 Task: Send the message to the host of Treehouse in Port Angeles, Washington, United States- Hello! I'm interested in your listing for 01/Dec/2023. Is it still available during that time?.
Action: Mouse moved to (237, 129)
Screenshot: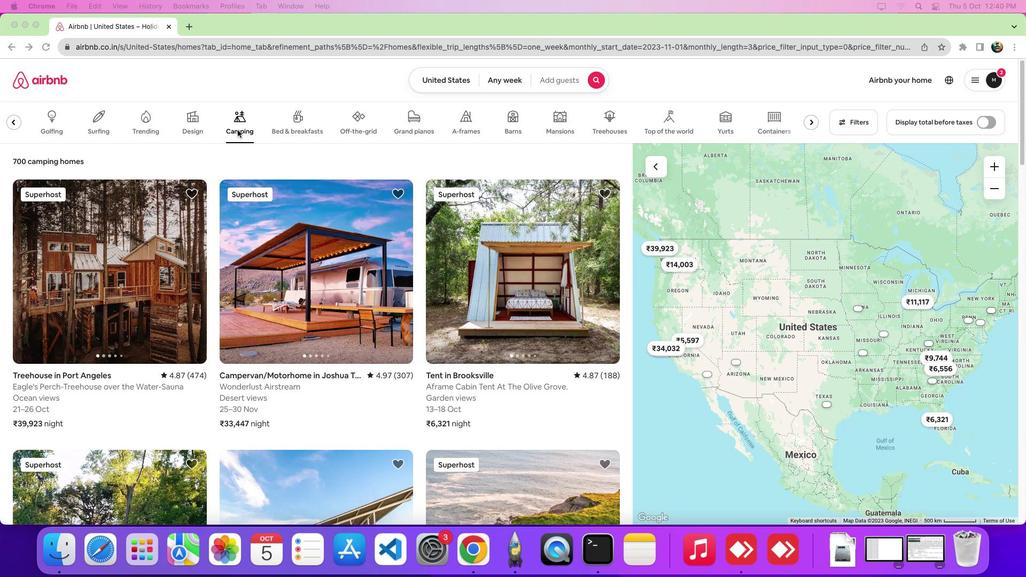 
Action: Mouse pressed left at (237, 129)
Screenshot: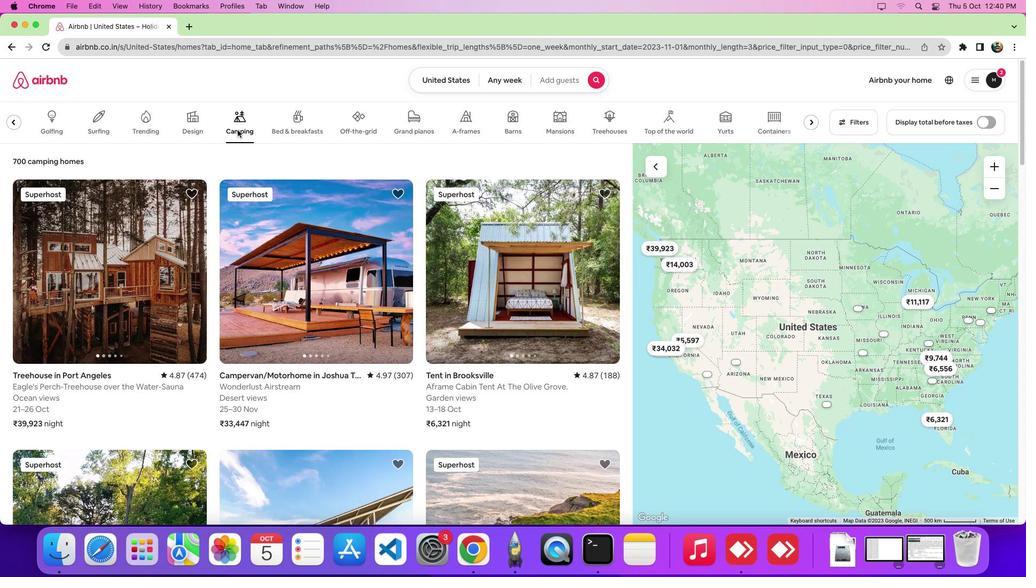 
Action: Mouse moved to (145, 244)
Screenshot: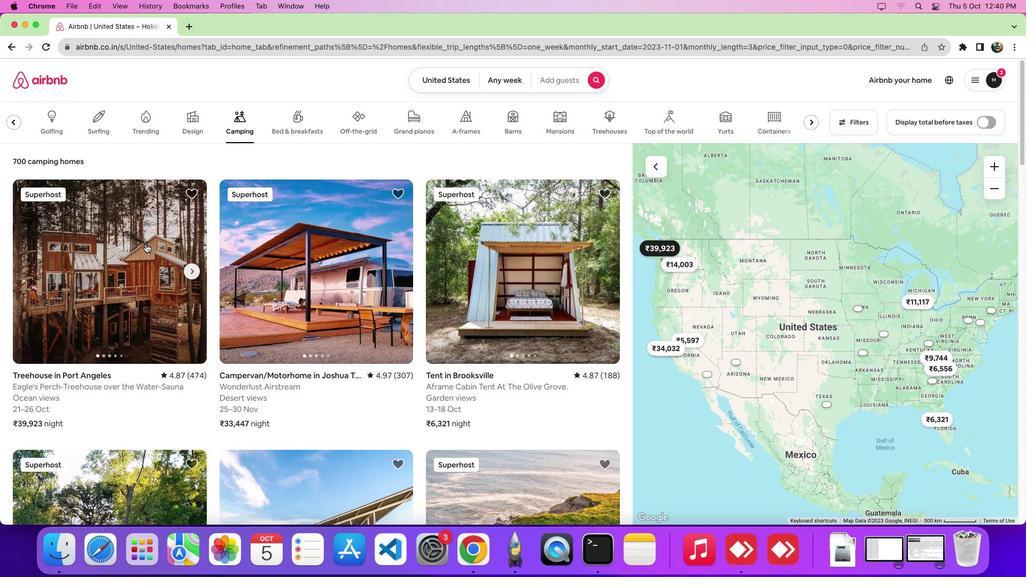 
Action: Mouse pressed left at (145, 244)
Screenshot: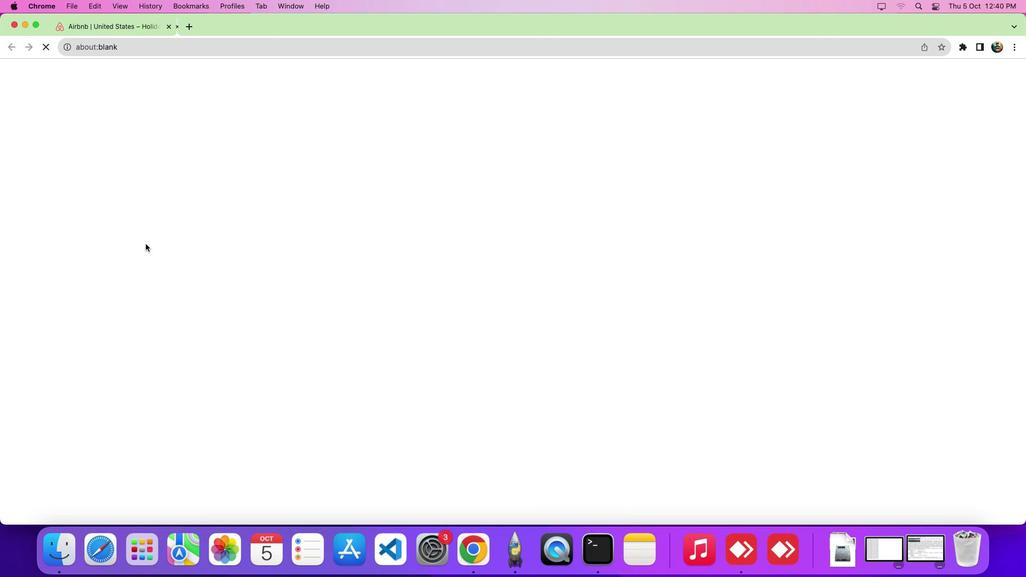 
Action: Mouse moved to (414, 329)
Screenshot: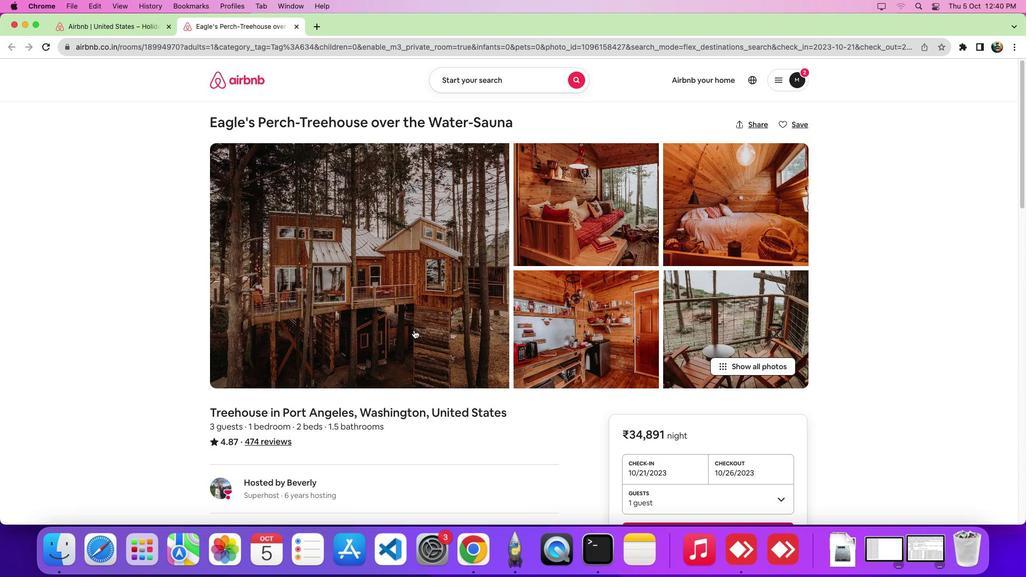 
Action: Mouse scrolled (414, 329) with delta (0, 0)
Screenshot: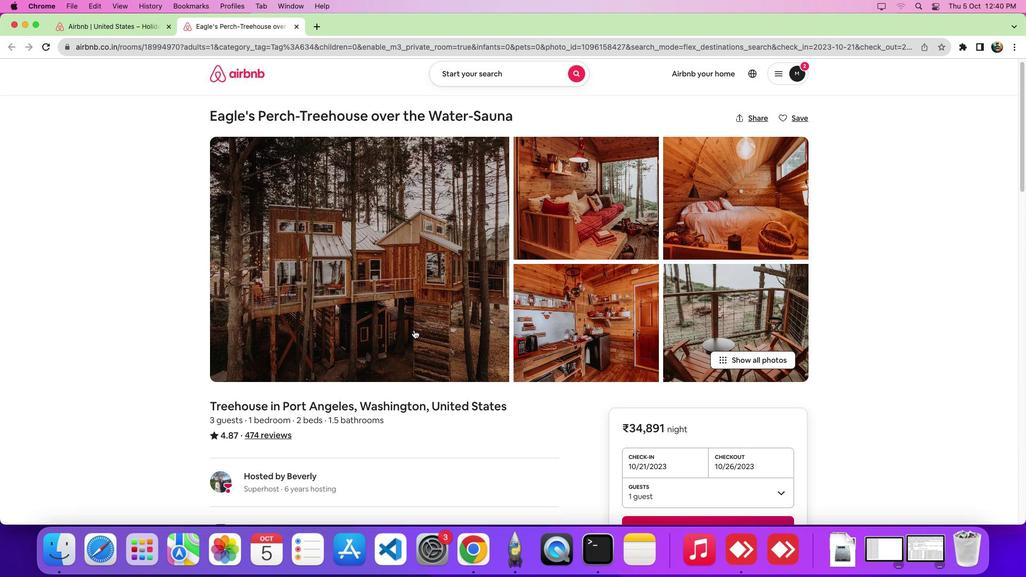 
Action: Mouse scrolled (414, 329) with delta (0, 0)
Screenshot: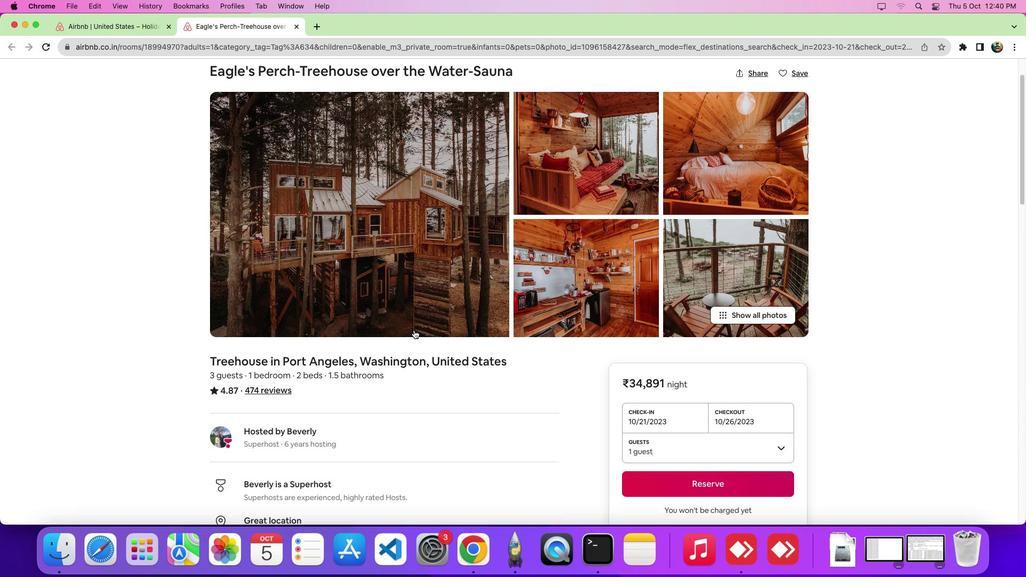 
Action: Mouse scrolled (414, 329) with delta (0, -3)
Screenshot: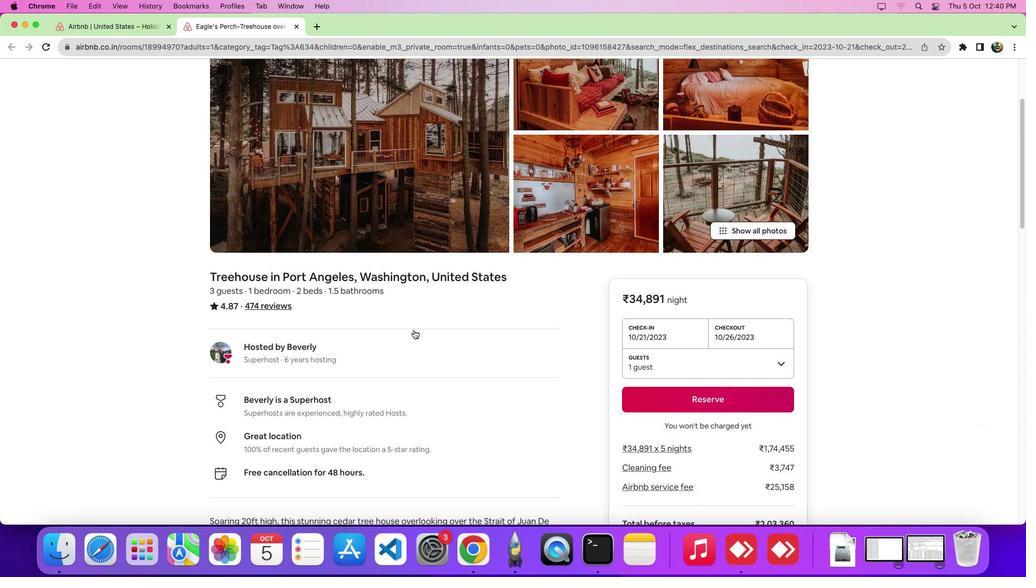 
Action: Mouse scrolled (414, 329) with delta (0, 0)
Screenshot: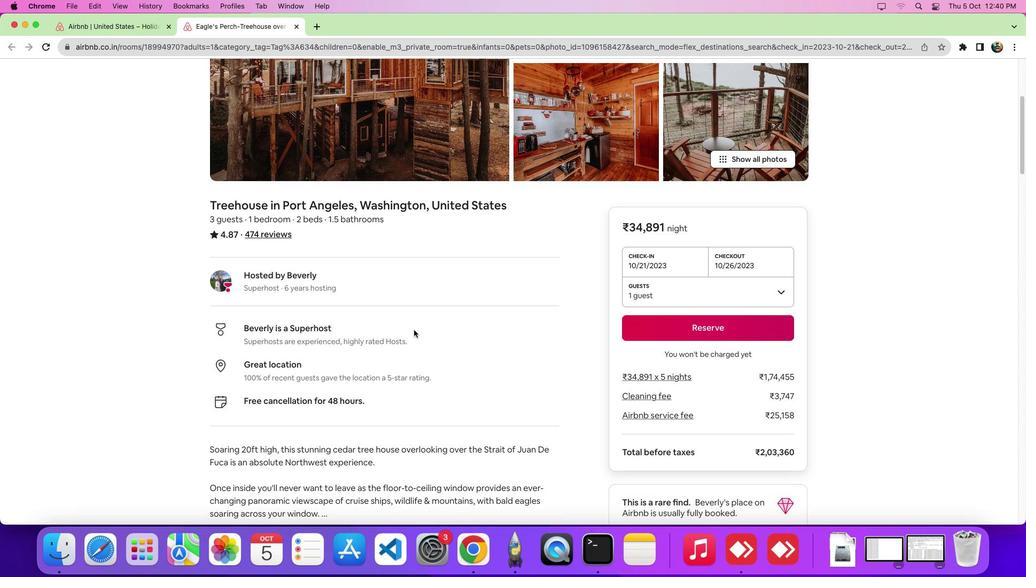 
Action: Mouse scrolled (414, 329) with delta (0, 0)
Screenshot: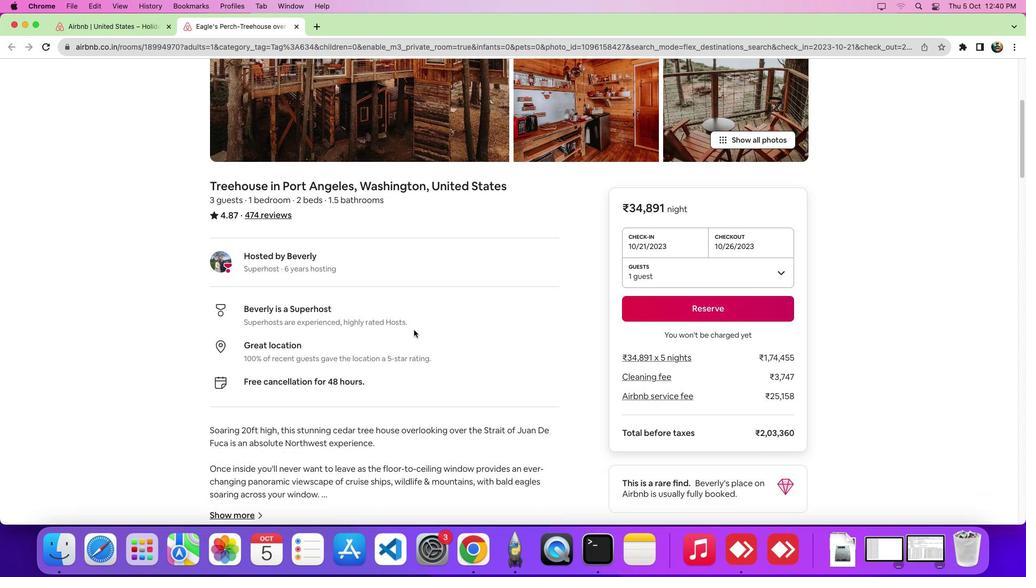 
Action: Mouse scrolled (414, 329) with delta (0, -2)
Screenshot: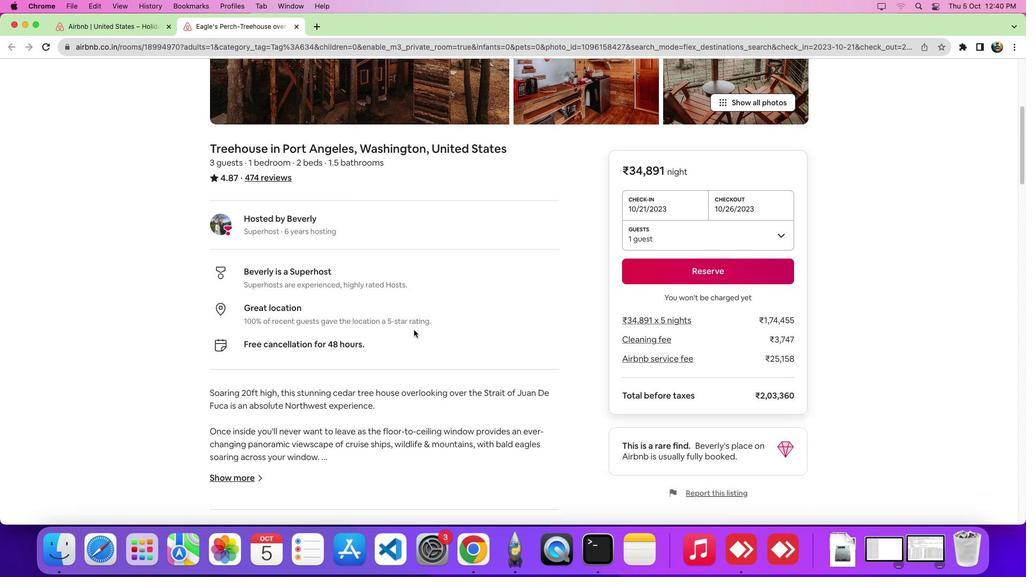 
Action: Mouse scrolled (414, 329) with delta (0, -3)
Screenshot: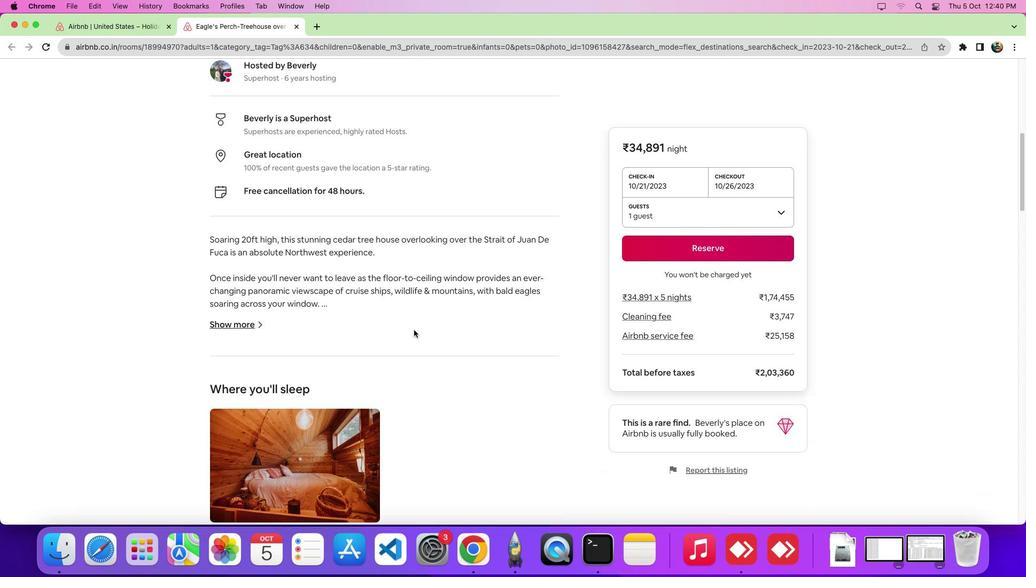 
Action: Mouse scrolled (414, 329) with delta (0, 0)
Screenshot: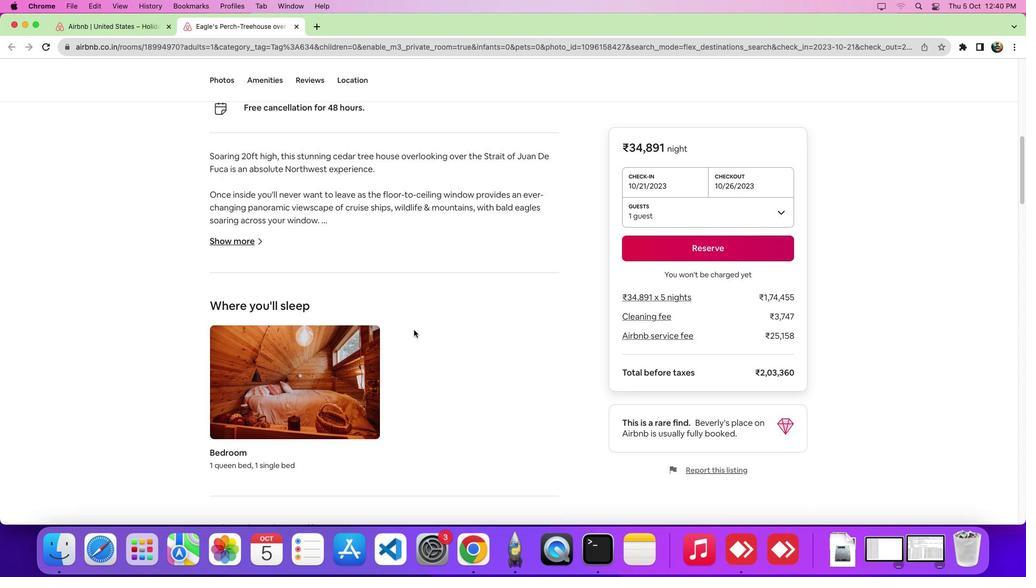 
Action: Mouse scrolled (414, 329) with delta (0, 0)
Screenshot: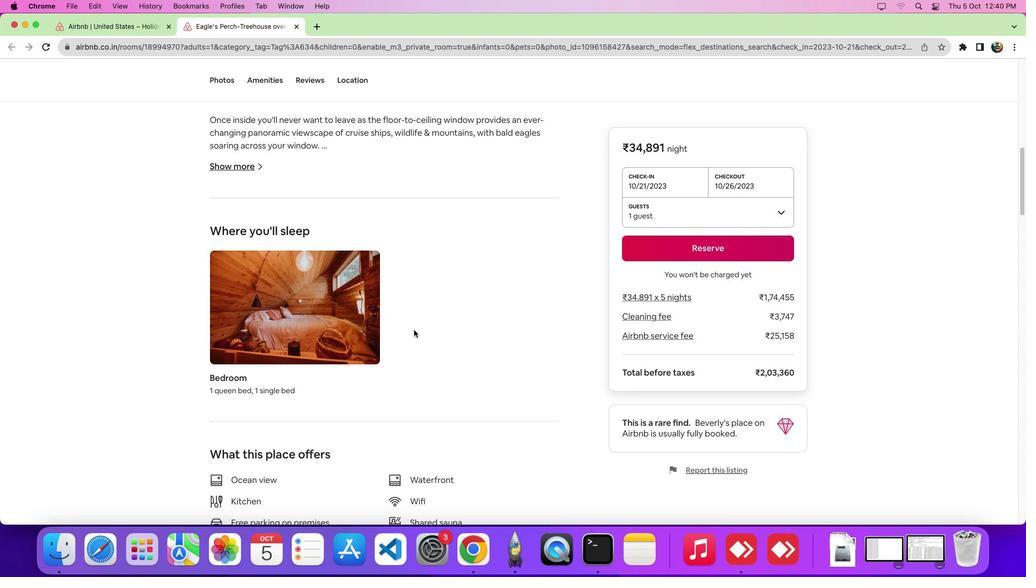 
Action: Mouse scrolled (414, 329) with delta (0, -3)
Screenshot: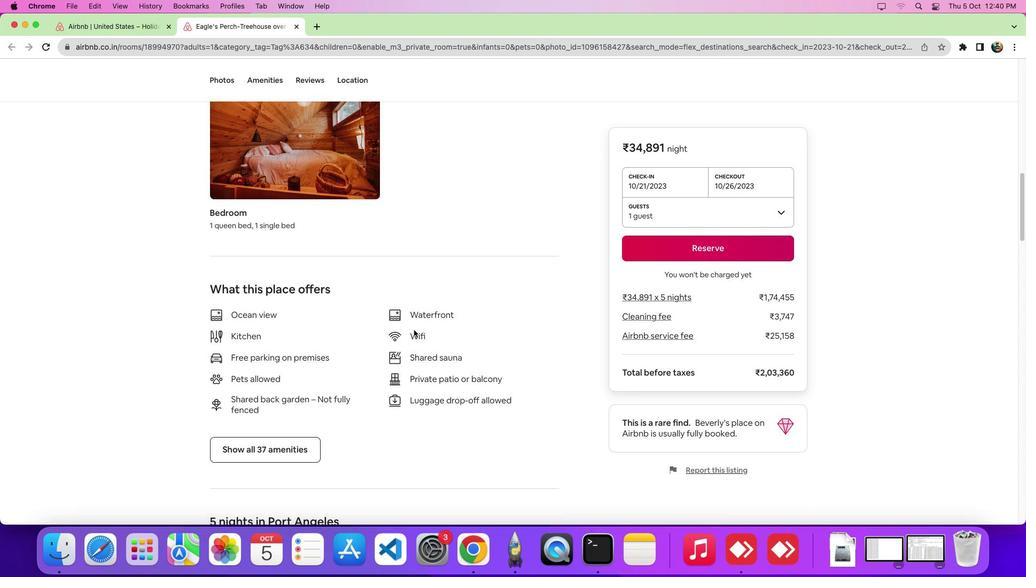 
Action: Mouse scrolled (414, 329) with delta (0, -5)
Screenshot: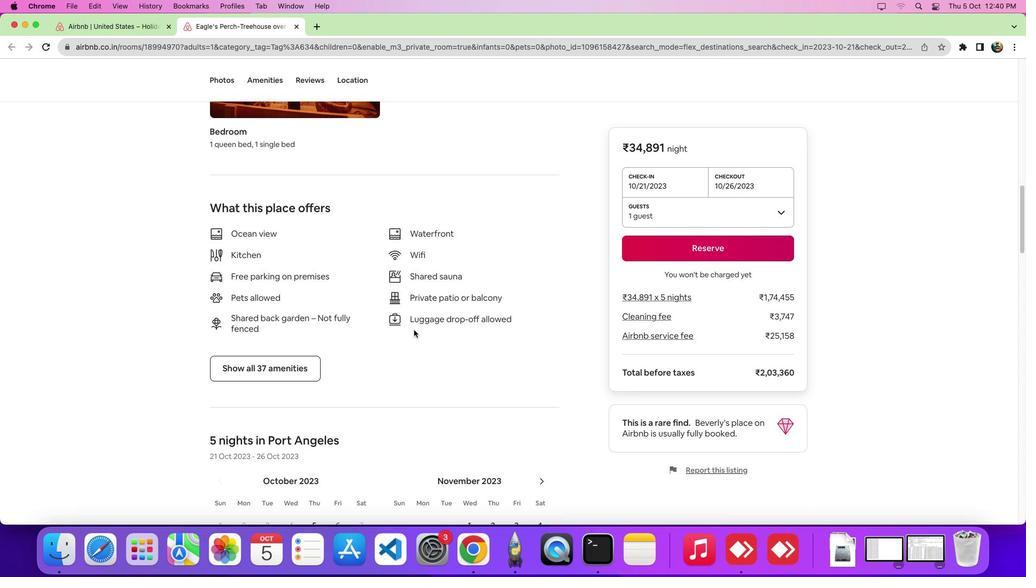 
Action: Mouse scrolled (414, 329) with delta (0, 0)
Screenshot: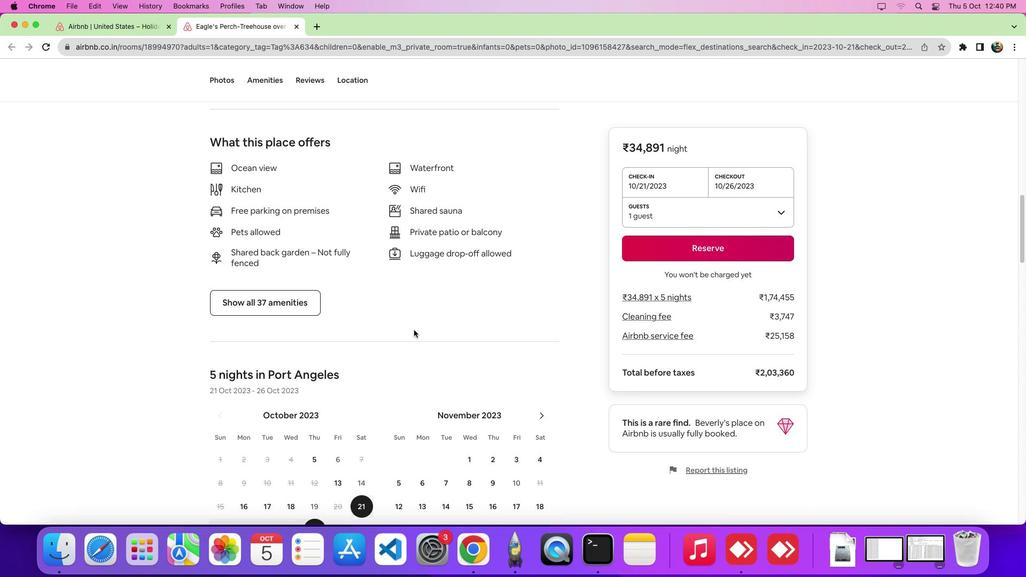 
Action: Mouse scrolled (414, 329) with delta (0, 0)
Screenshot: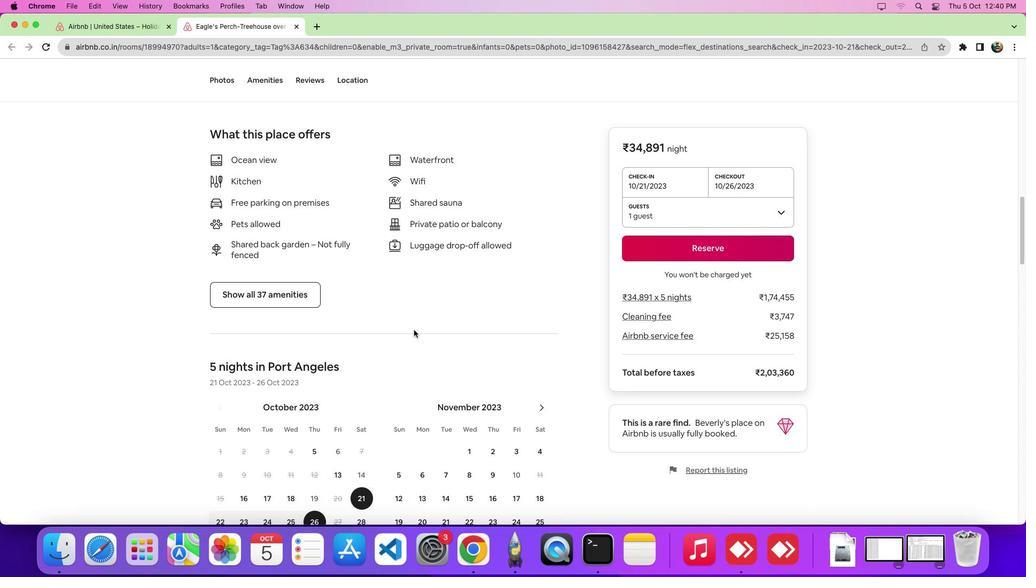 
Action: Mouse scrolled (414, 329) with delta (0, 0)
Screenshot: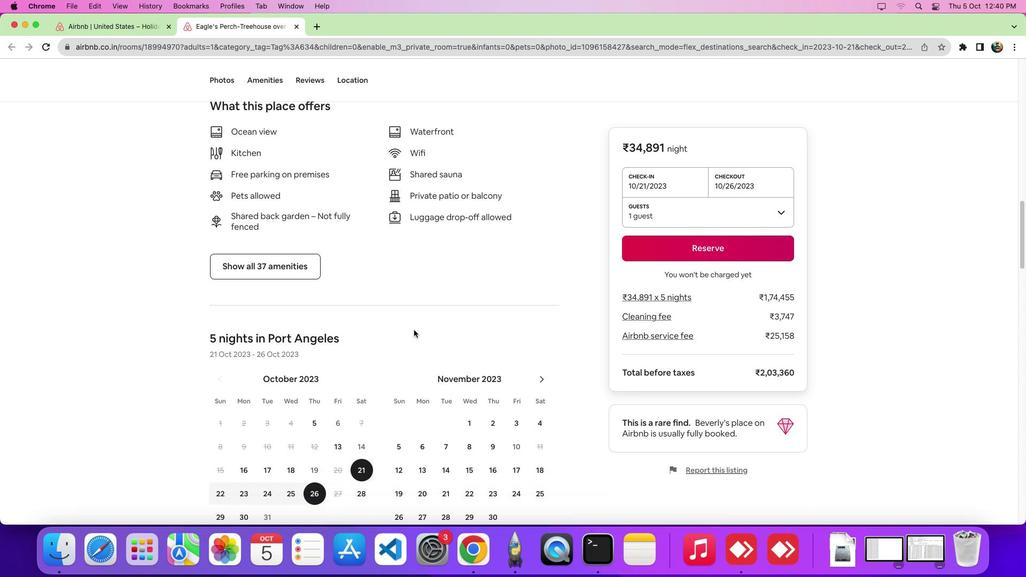 
Action: Mouse scrolled (414, 329) with delta (0, -1)
Screenshot: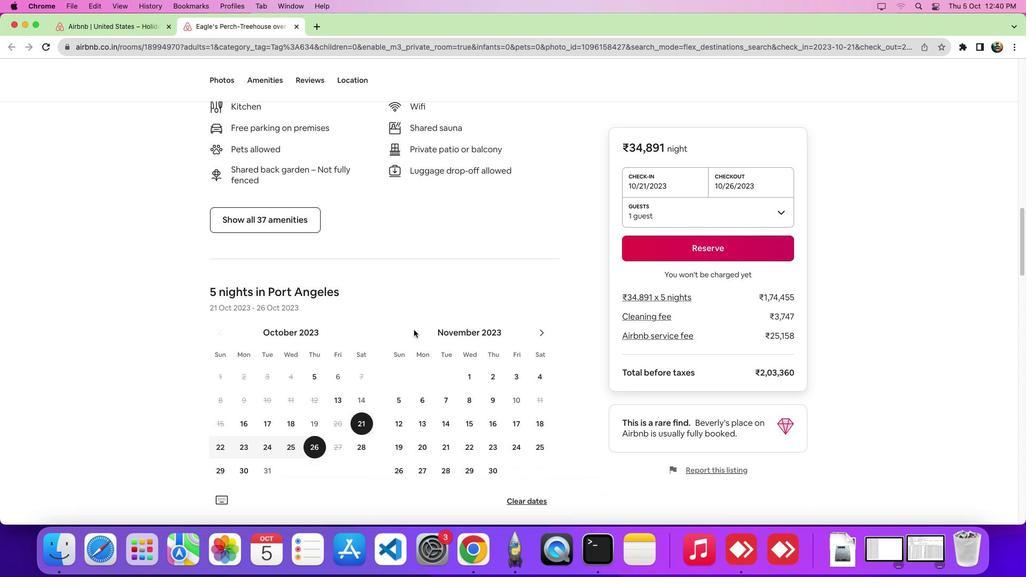 
Action: Mouse moved to (399, 313)
Screenshot: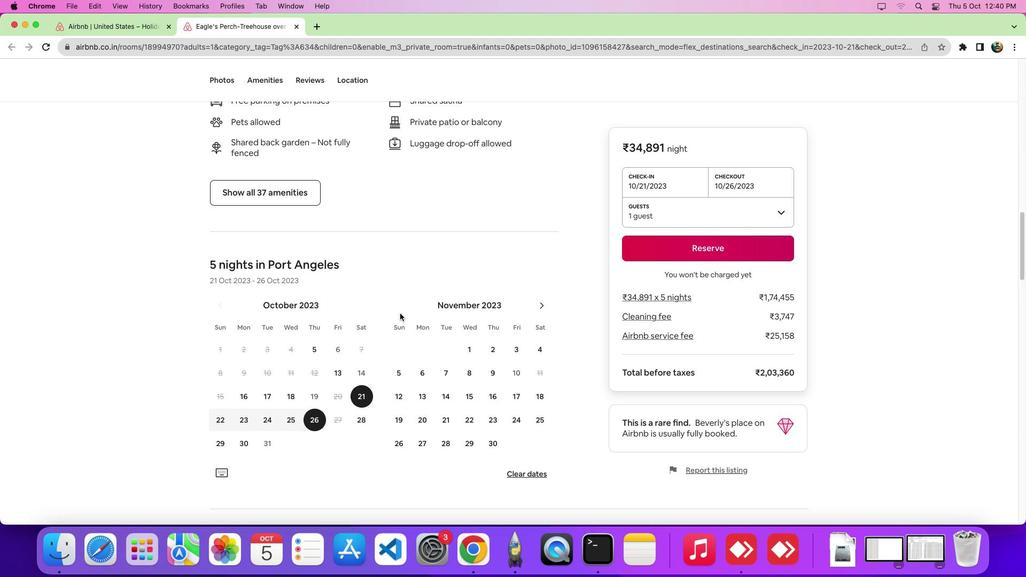 
Action: Mouse scrolled (399, 313) with delta (0, 0)
Screenshot: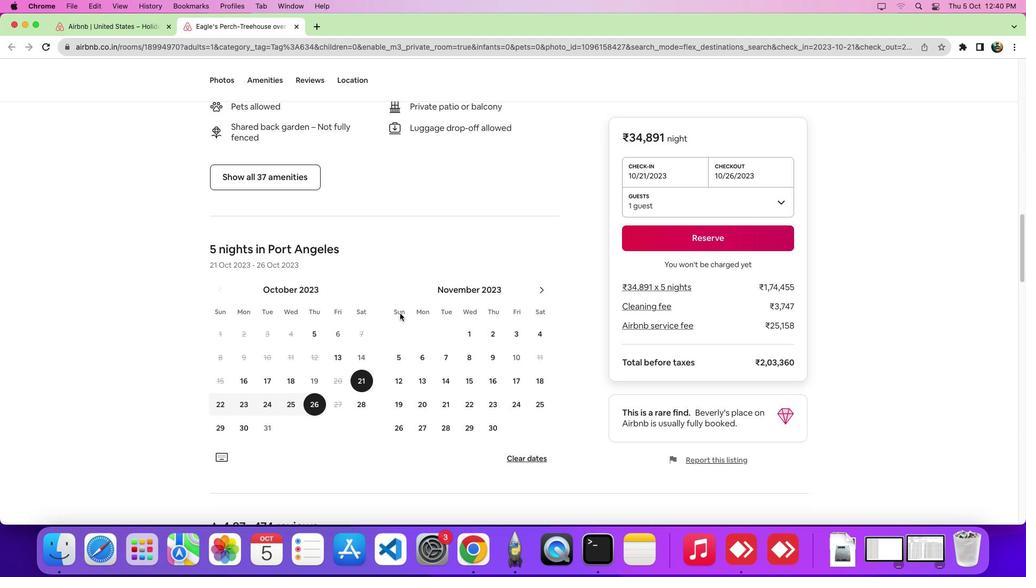 
Action: Mouse scrolled (399, 313) with delta (0, 0)
Screenshot: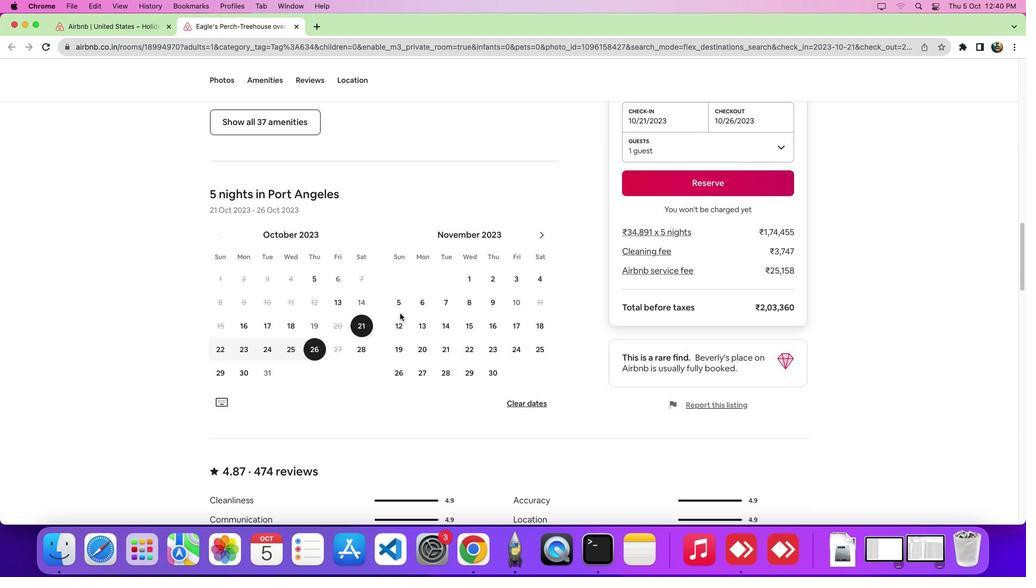 
Action: Mouse scrolled (399, 313) with delta (0, -3)
Screenshot: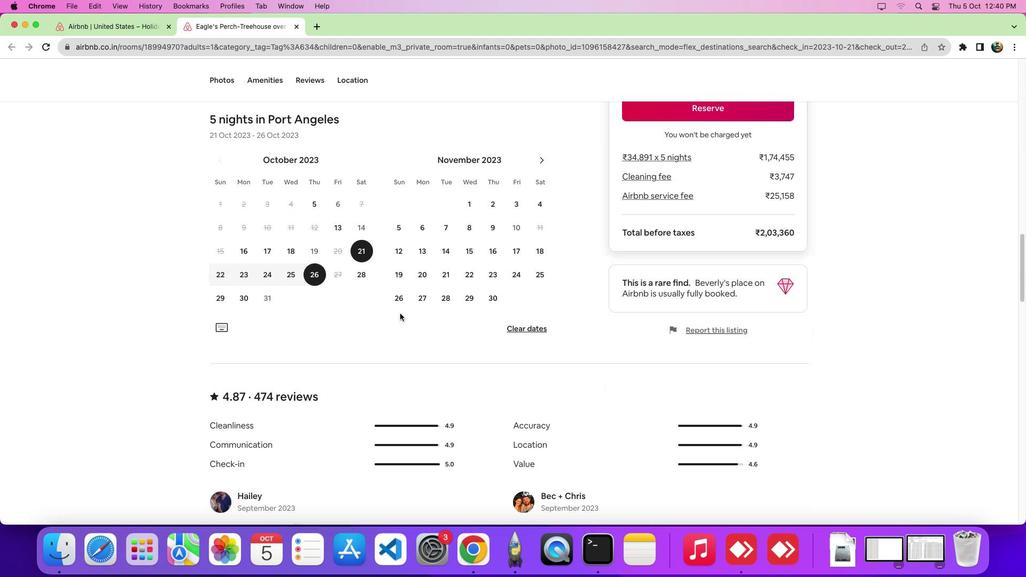 
Action: Mouse moved to (399, 313)
Screenshot: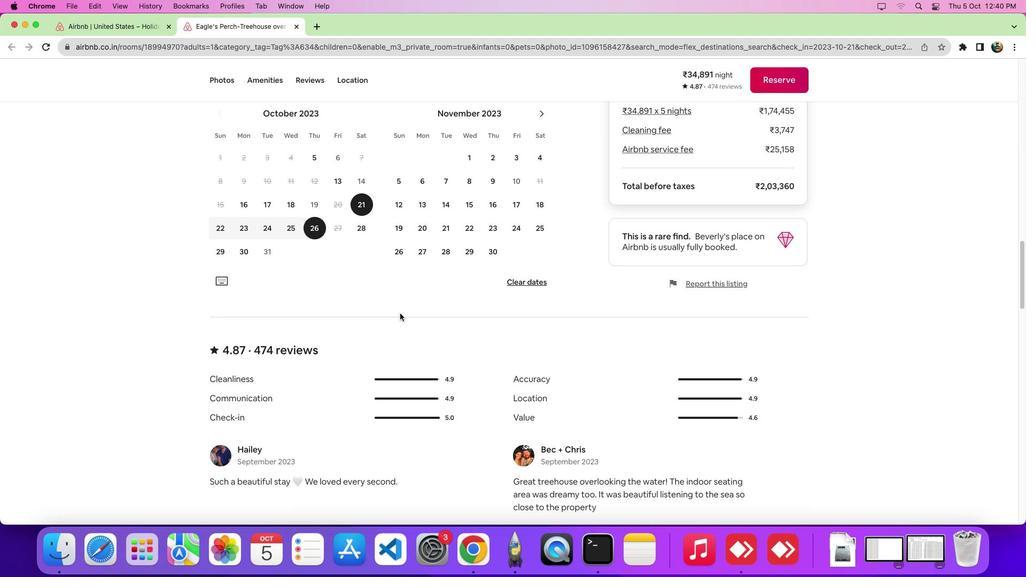 
Action: Mouse scrolled (399, 313) with delta (0, 0)
Screenshot: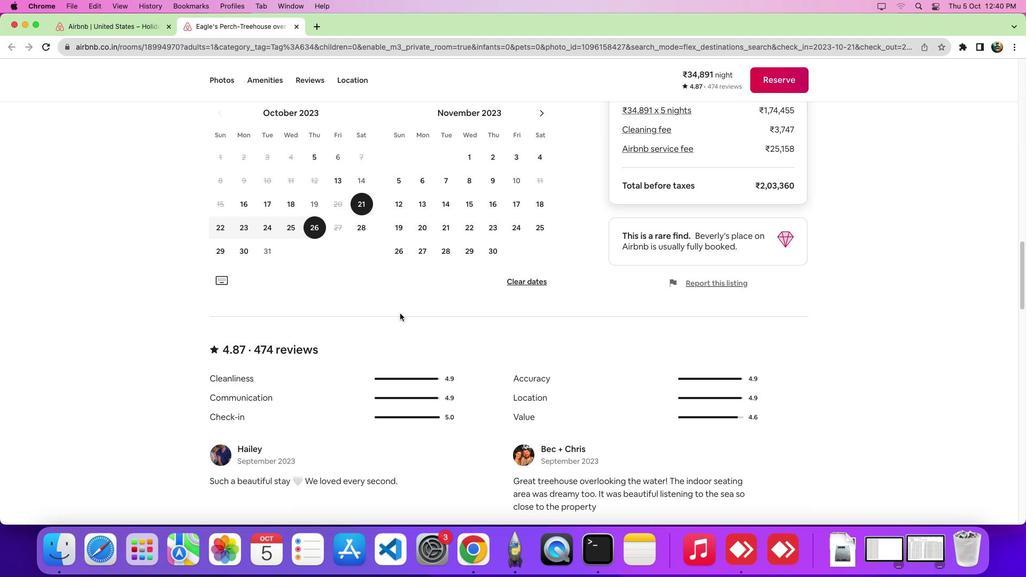 
Action: Mouse scrolled (399, 313) with delta (0, 0)
Screenshot: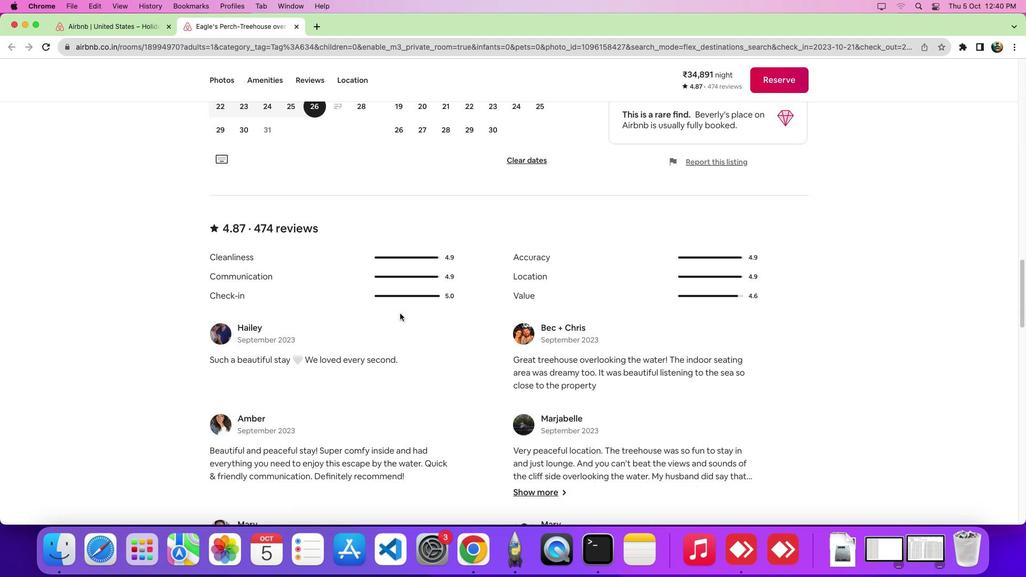 
Action: Mouse scrolled (399, 313) with delta (0, -2)
Screenshot: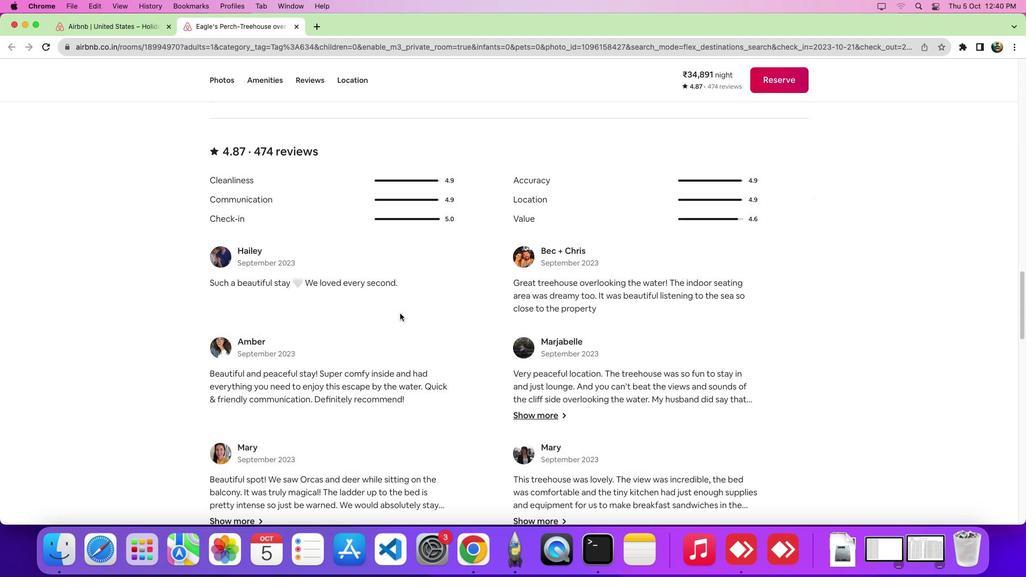
Action: Mouse scrolled (399, 313) with delta (0, -4)
Screenshot: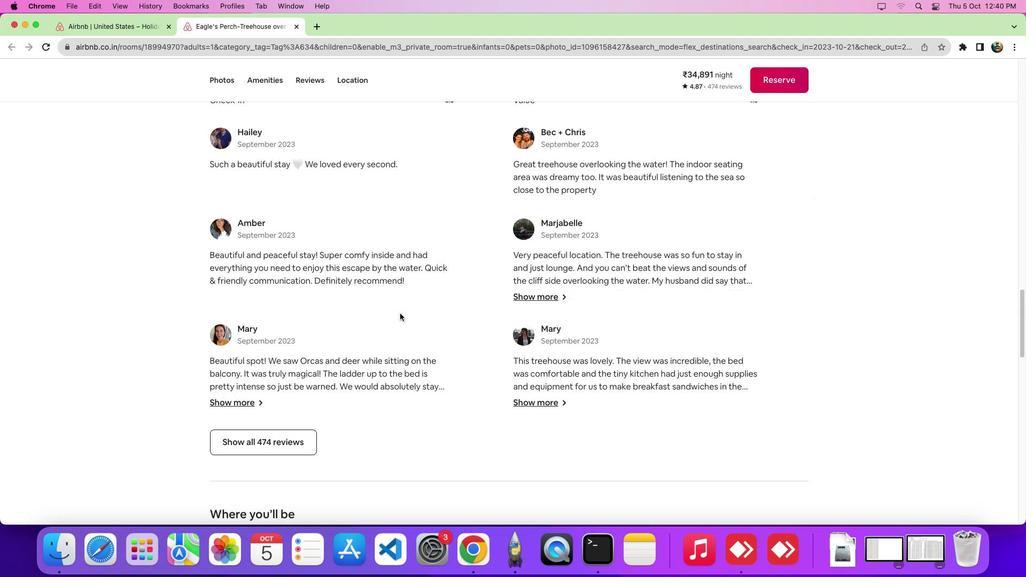 
Action: Mouse scrolled (399, 313) with delta (0, -5)
Screenshot: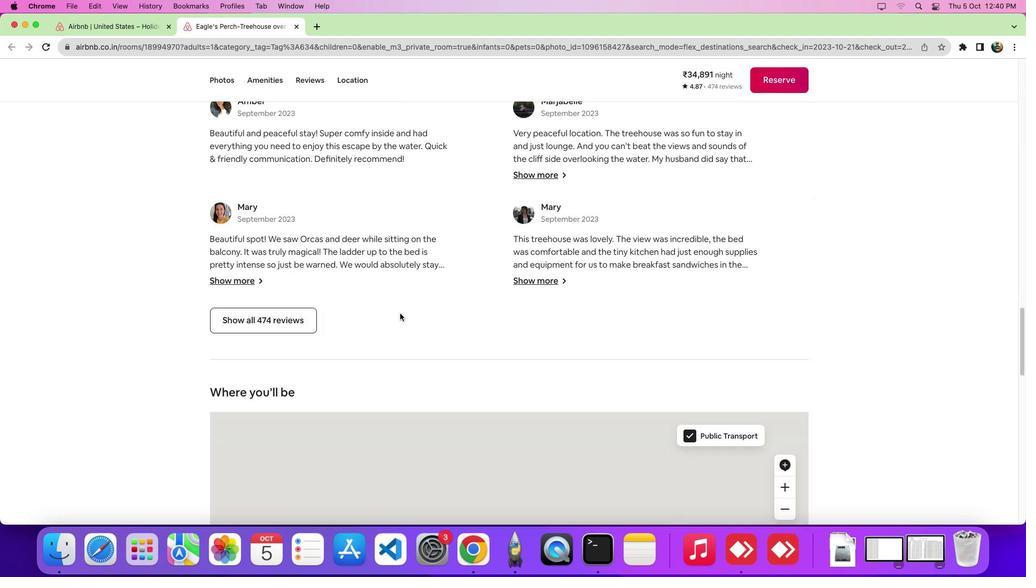 
Action: Mouse moved to (361, 291)
Screenshot: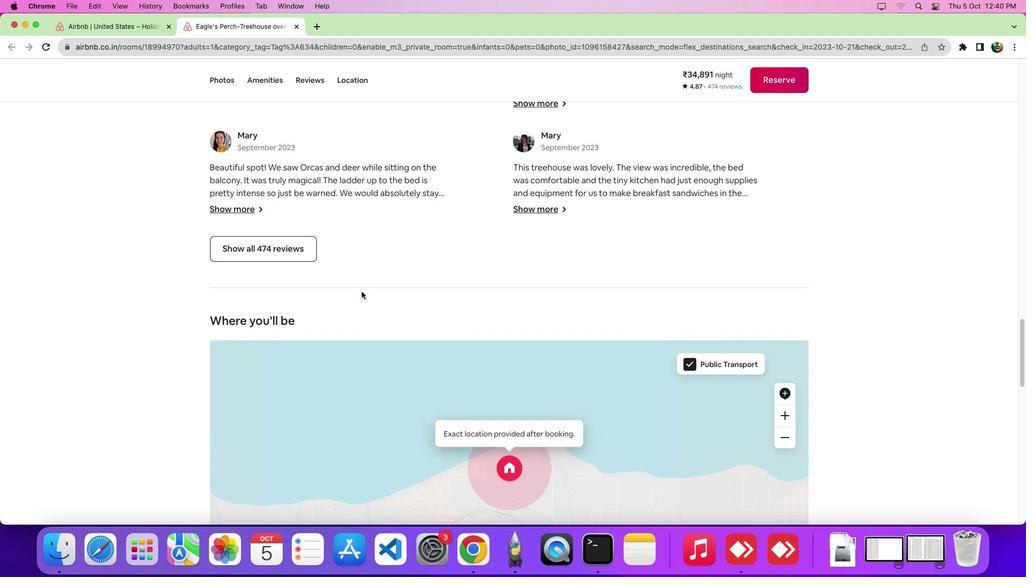 
Action: Mouse scrolled (361, 291) with delta (0, 0)
Screenshot: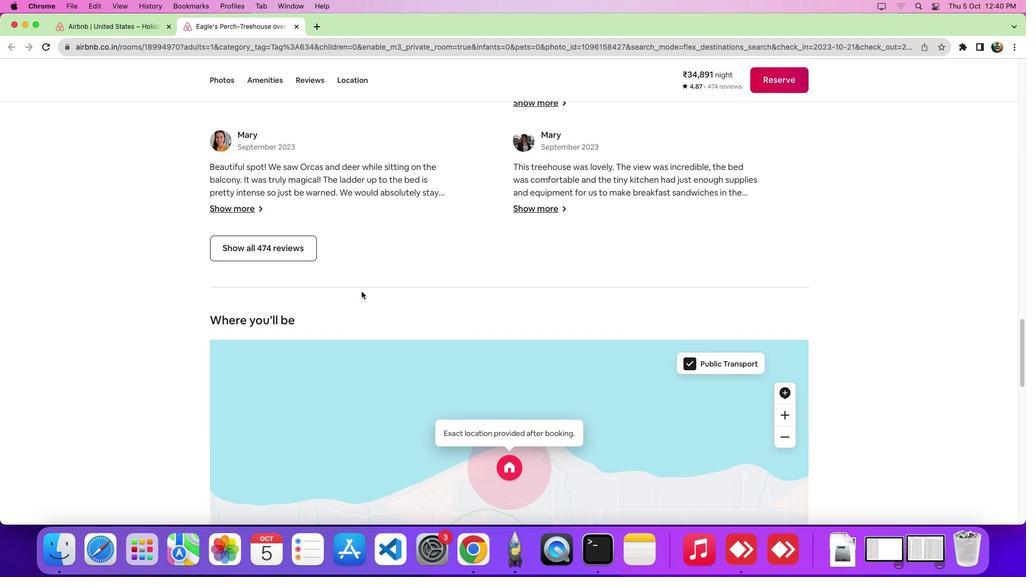
Action: Mouse scrolled (361, 291) with delta (0, 0)
Screenshot: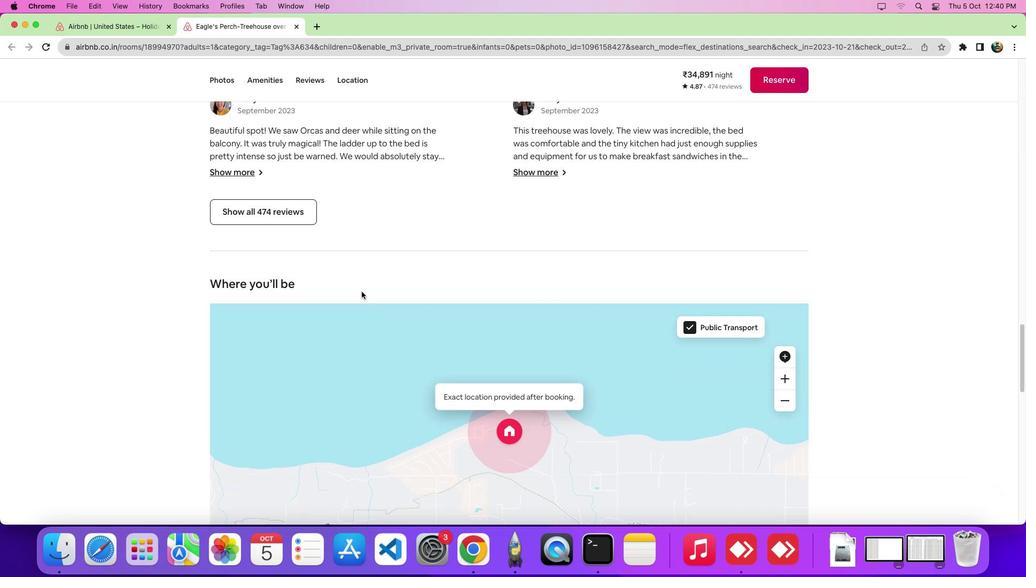 
Action: Mouse scrolled (361, 291) with delta (0, -2)
Screenshot: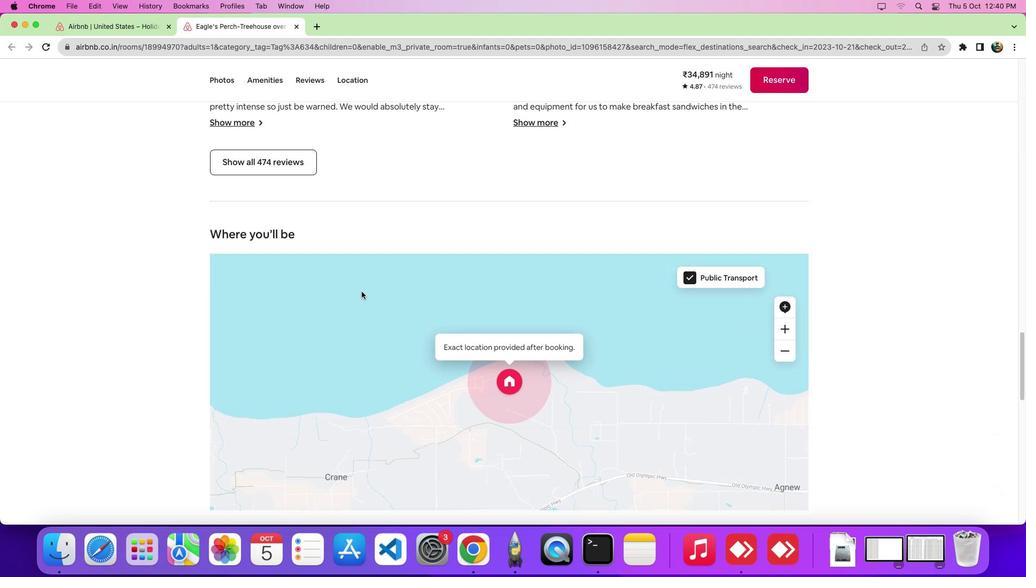 
Action: Mouse moved to (361, 291)
Screenshot: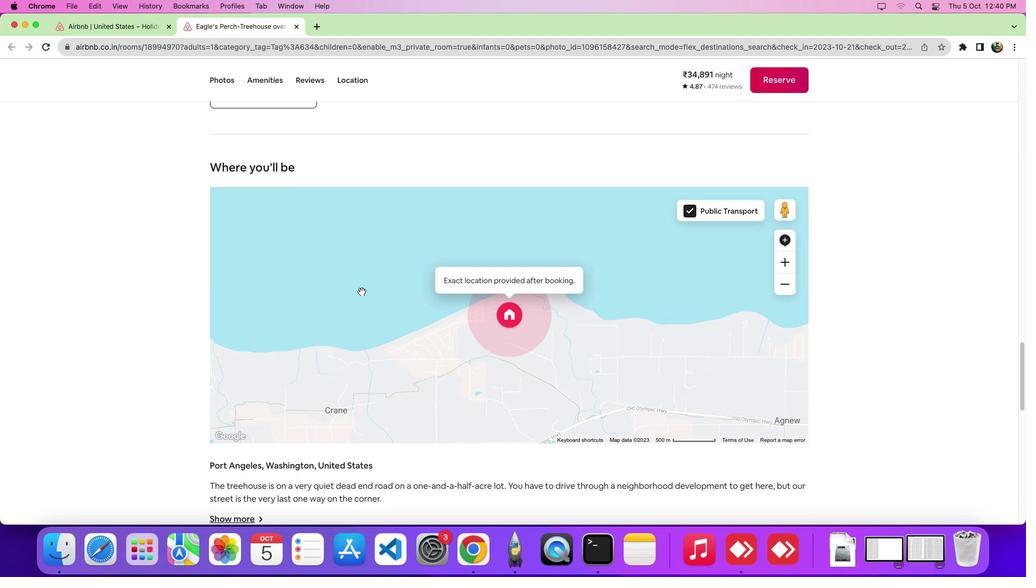 
Action: Mouse scrolled (361, 291) with delta (0, 0)
Screenshot: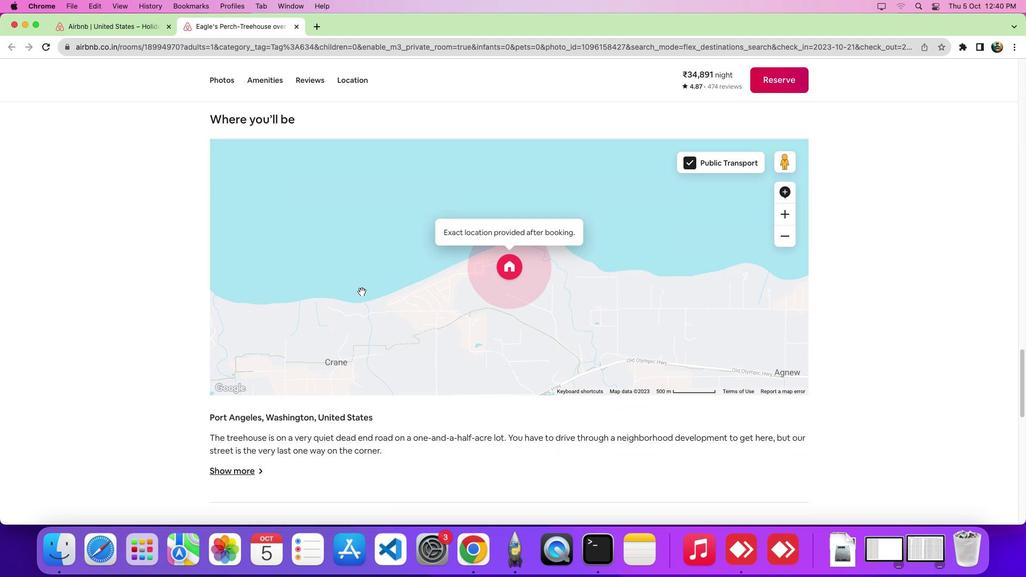 
Action: Mouse scrolled (361, 291) with delta (0, 0)
Screenshot: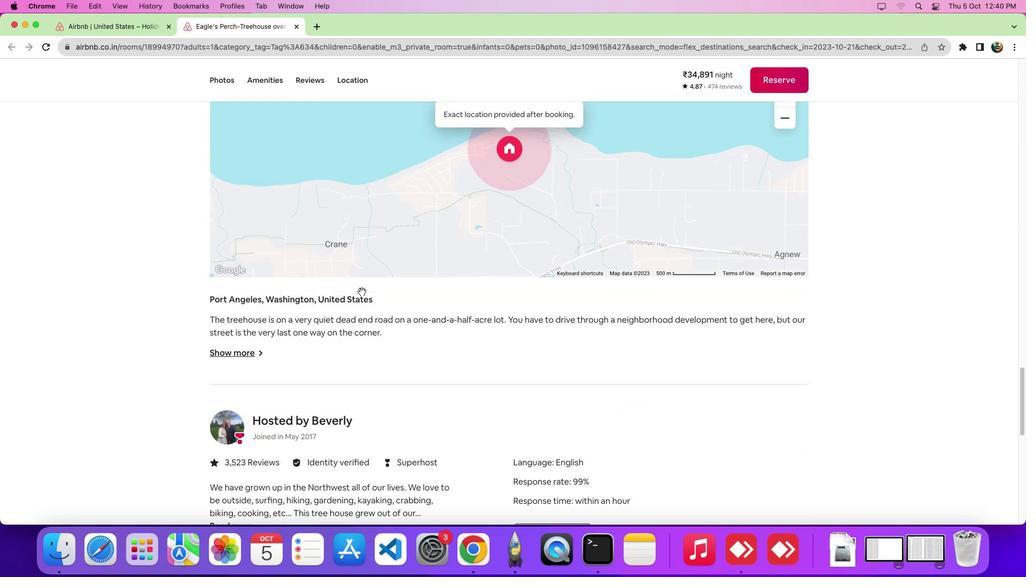 
Action: Mouse scrolled (361, 291) with delta (0, -4)
Screenshot: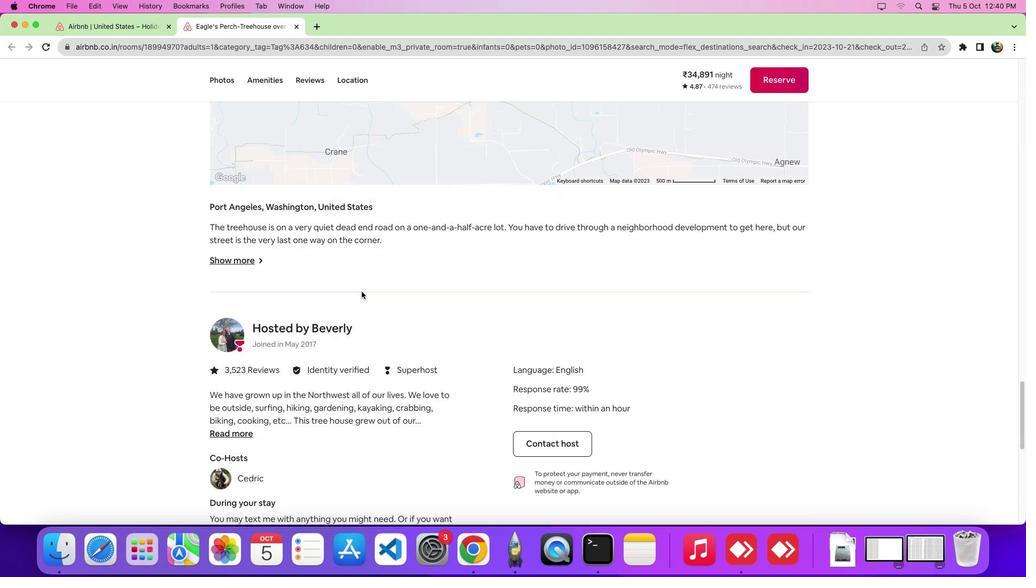 
Action: Mouse scrolled (361, 291) with delta (0, -5)
Screenshot: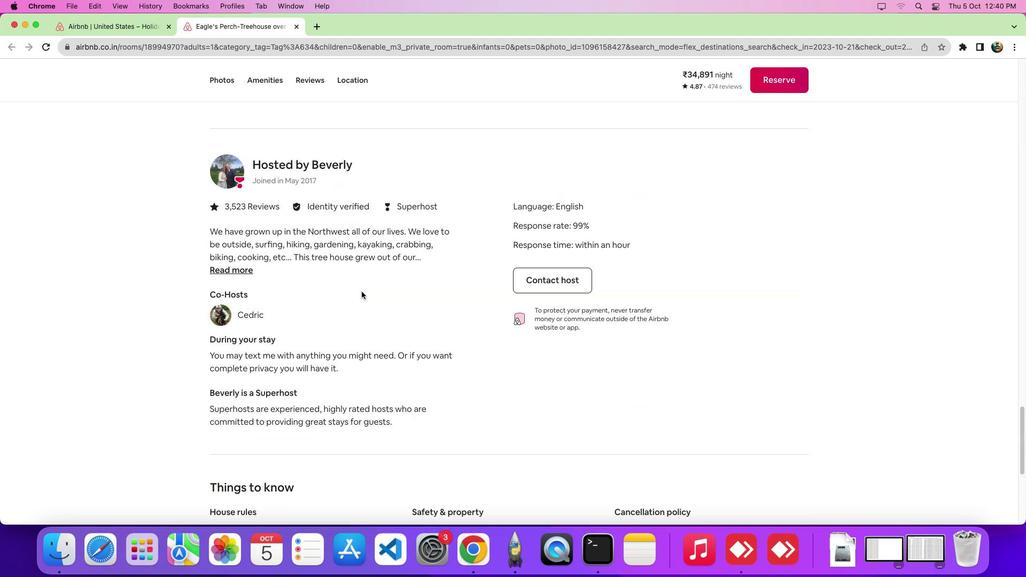 
Action: Mouse moved to (554, 243)
Screenshot: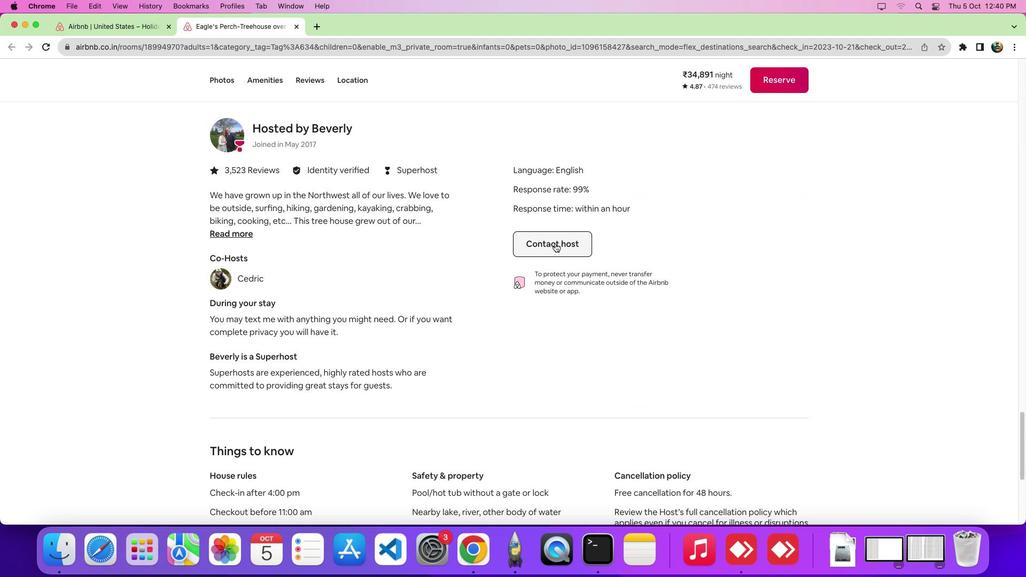 
Action: Mouse pressed left at (554, 243)
Screenshot: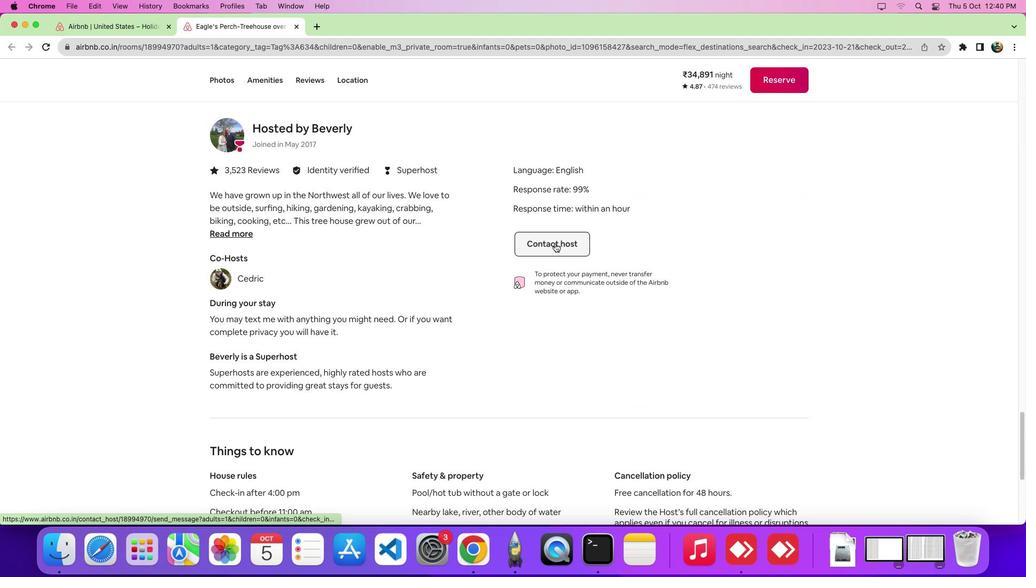 
Action: Mouse moved to (428, 307)
Screenshot: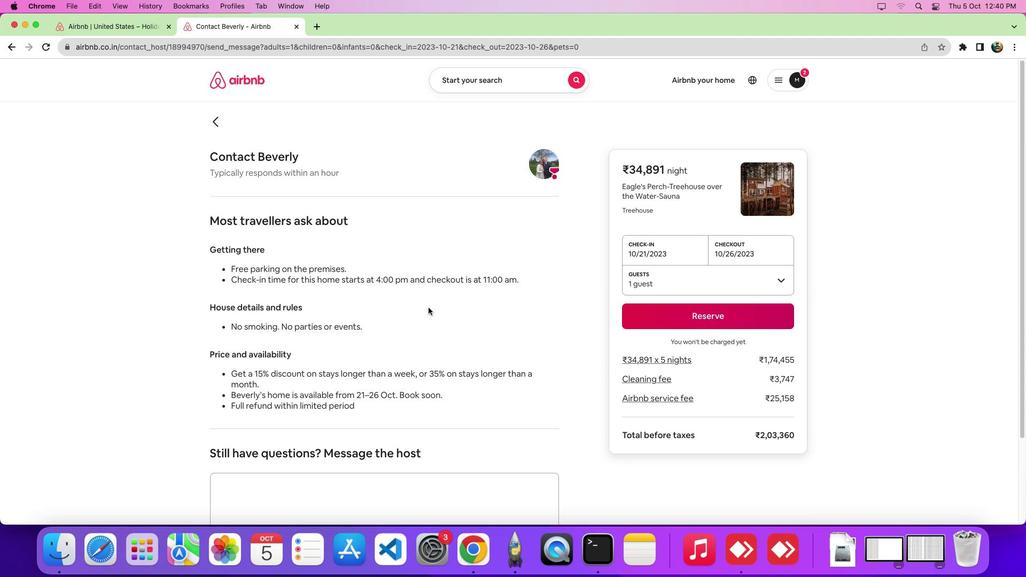 
Action: Mouse scrolled (428, 307) with delta (0, 0)
Screenshot: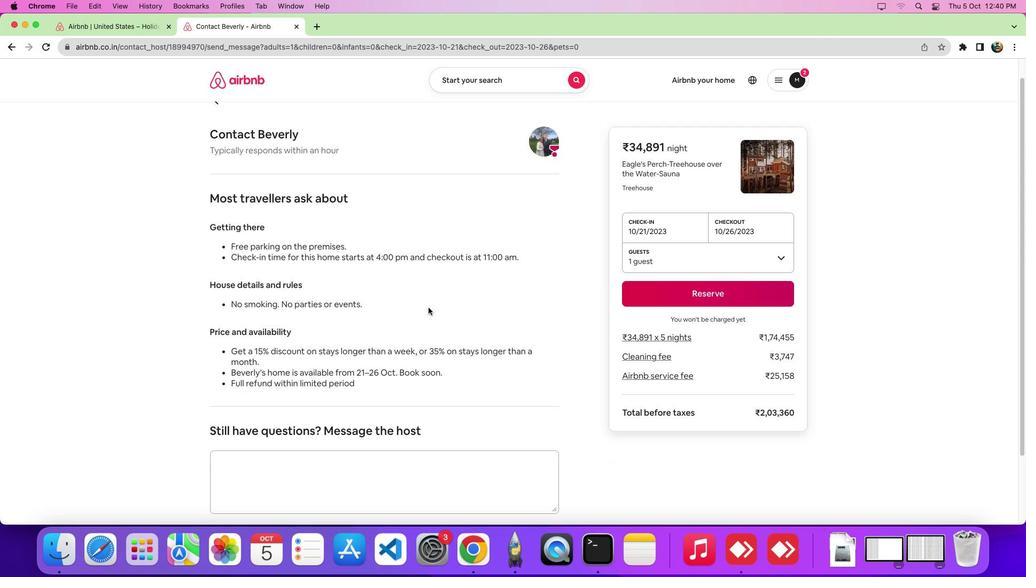 
Action: Mouse scrolled (428, 307) with delta (0, 0)
Screenshot: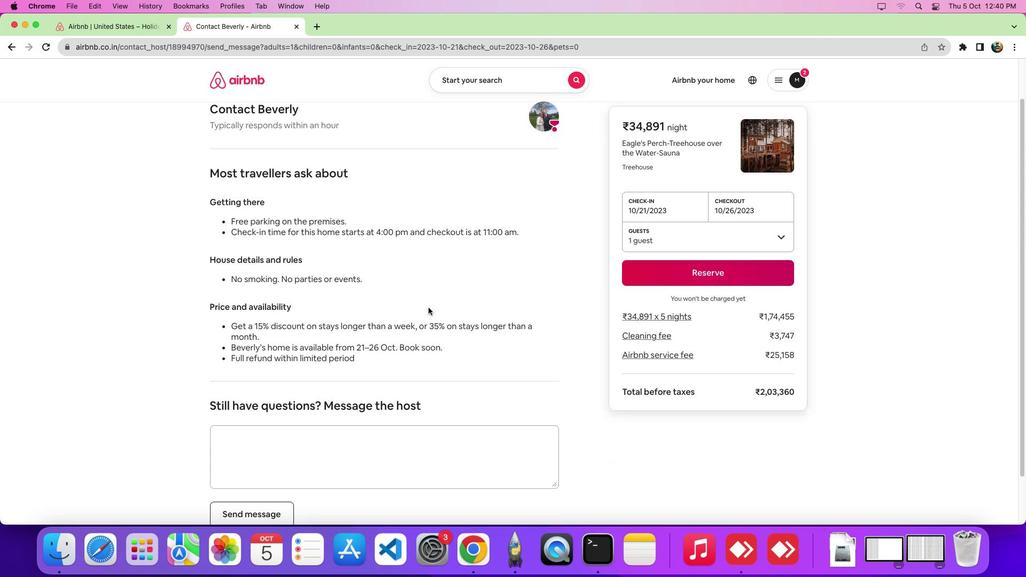 
Action: Mouse scrolled (428, 307) with delta (0, -3)
Screenshot: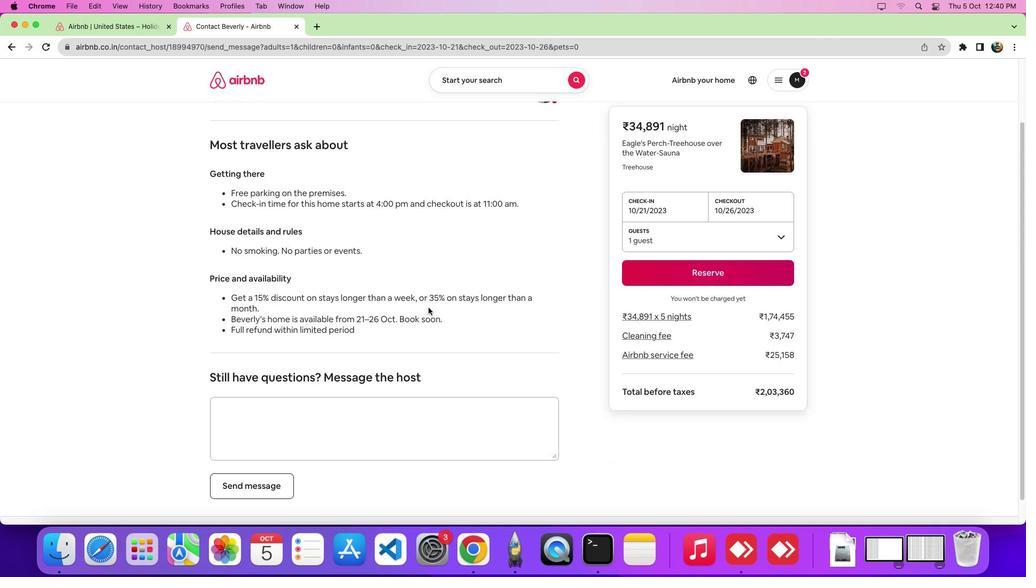 
Action: Mouse moved to (323, 398)
Screenshot: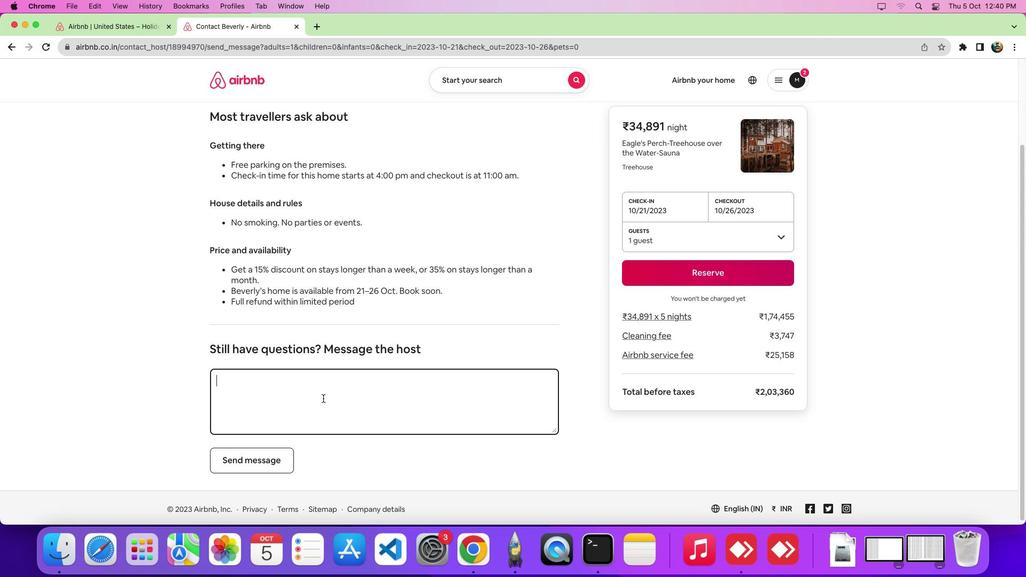 
Action: Mouse pressed left at (323, 398)
Screenshot: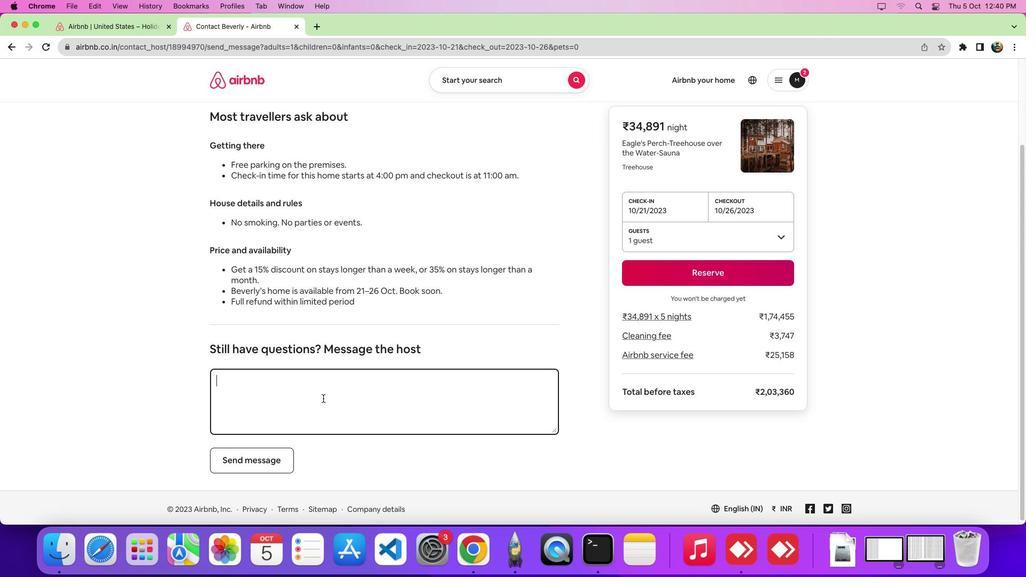 
Action: Key pressed Key.shift'H''e''l''l''o'Key.shift'!'
Screenshot: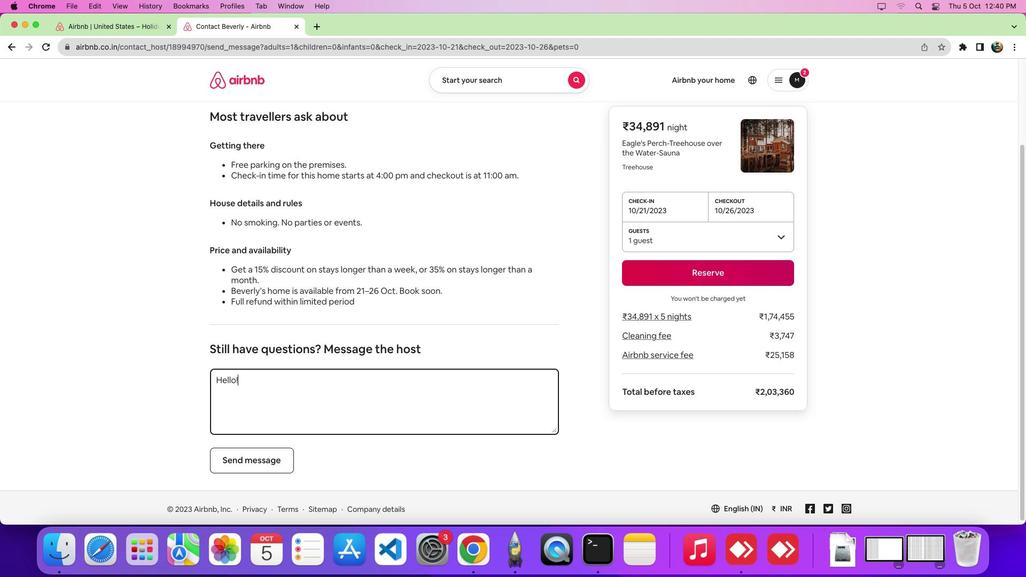 
Action: Mouse moved to (352, 372)
Screenshot: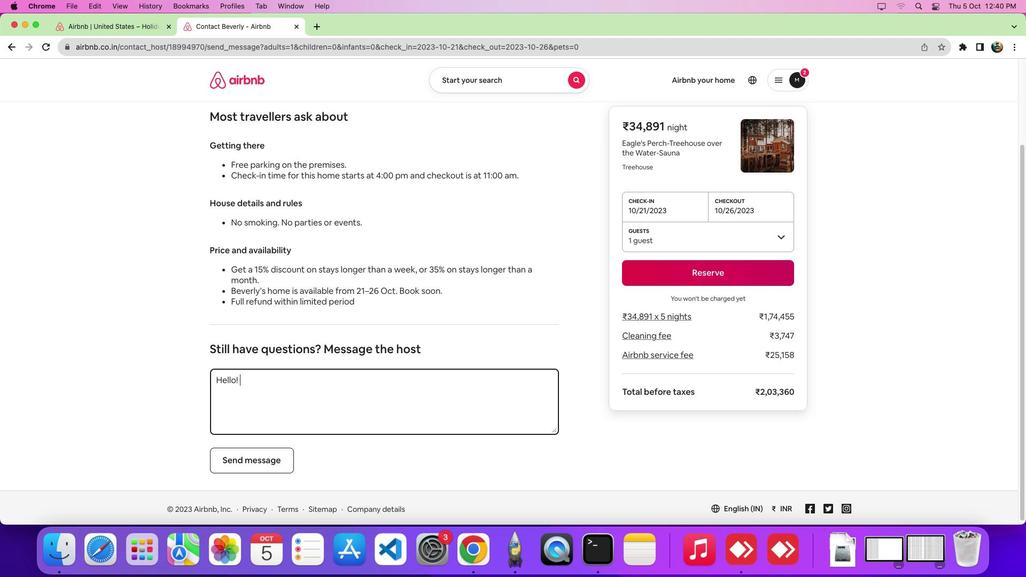 
Action: Key pressed Key.spaceKey.shift'I'"'"'m'Key.space'i''n''t''e''r''e''s''t''e''d'Key.space'i''n'Key.space'y''o''u''r'Key.space'l''i''s''t''i''n''g'Key.space'f''o''r'Key.space'0''1''/'Key.shift_r'D''e''c''/''2''0''2''3''.'Key.spaceKey.shift'I''s'Key.space'i''t'Key.space's''t''i''l''l'Key.space'a''v''a''i''l''a''b''l''e'Key.space'd''u''r''i''n''g'Key.space't''h''a''t'Key.space't''i''m''e'Key.shift'?''.'
Screenshot: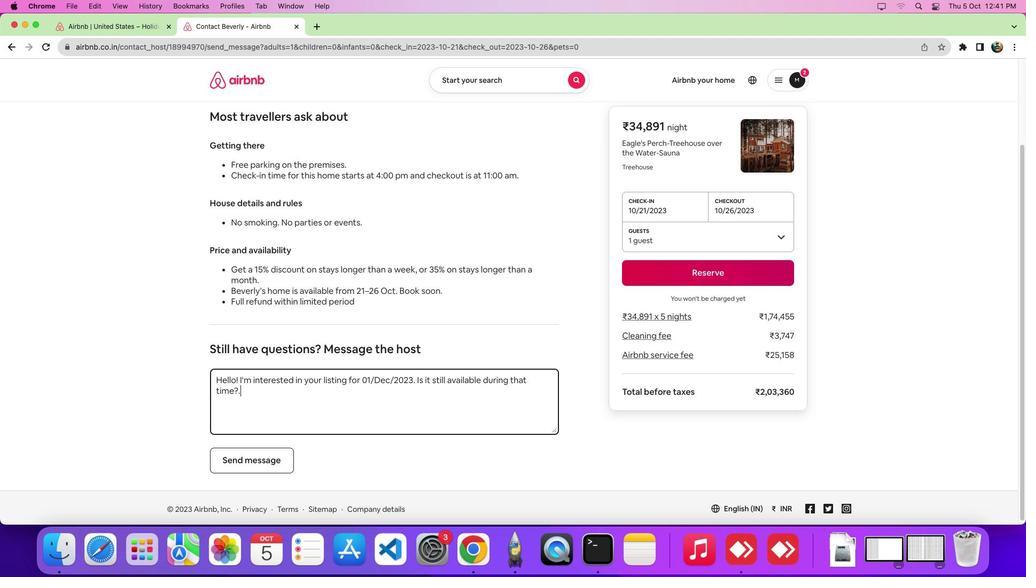 
Action: Mouse moved to (232, 461)
Screenshot: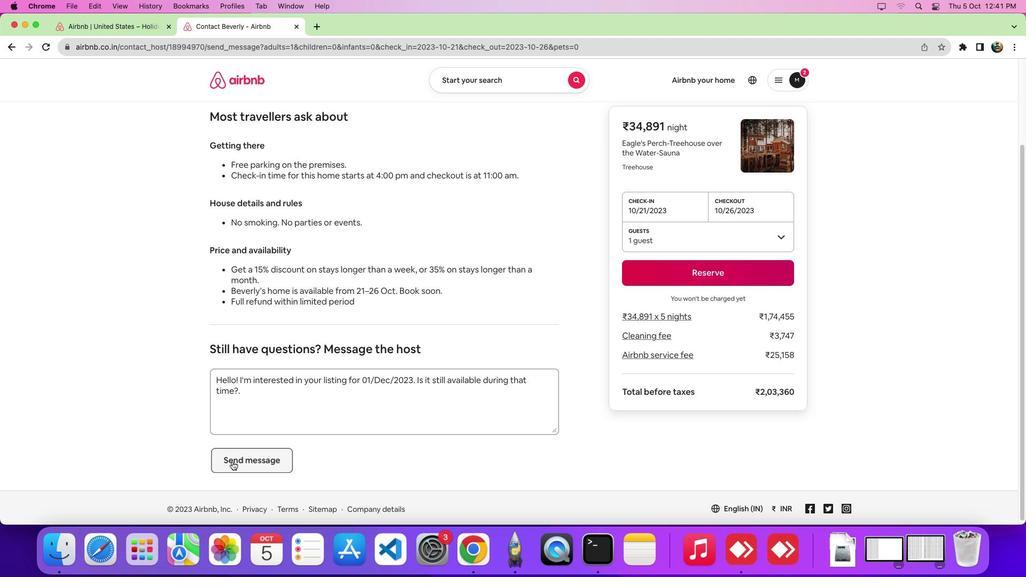 
Action: Mouse pressed left at (232, 461)
Screenshot: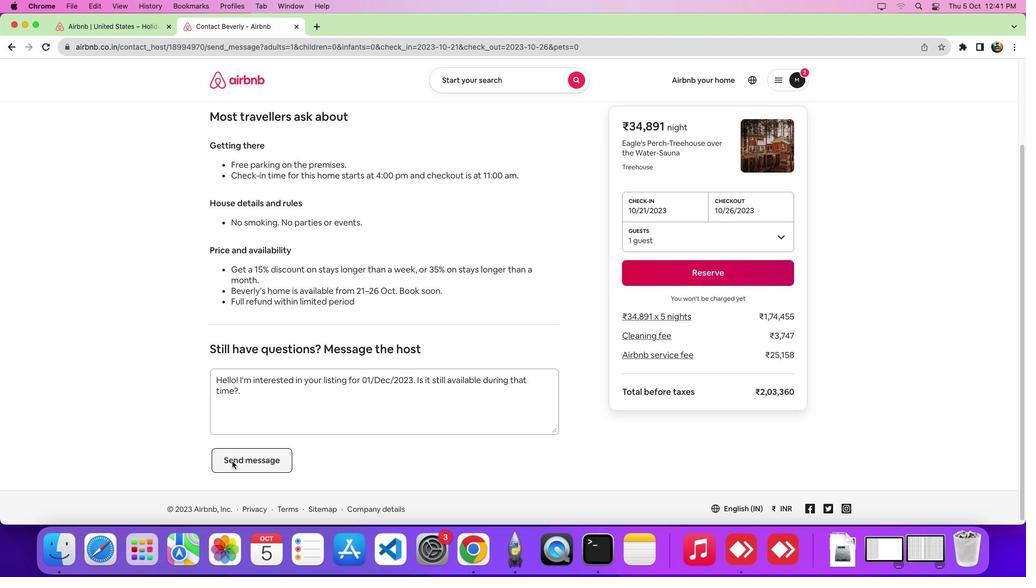 
Action: Mouse moved to (655, 172)
Screenshot: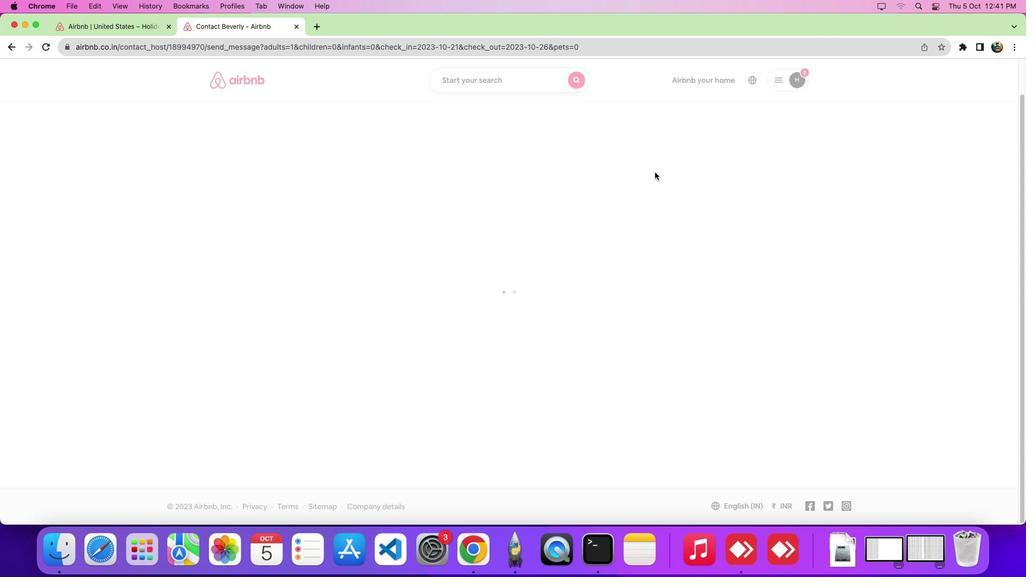 
Action: Mouse scrolled (655, 172) with delta (0, 0)
Screenshot: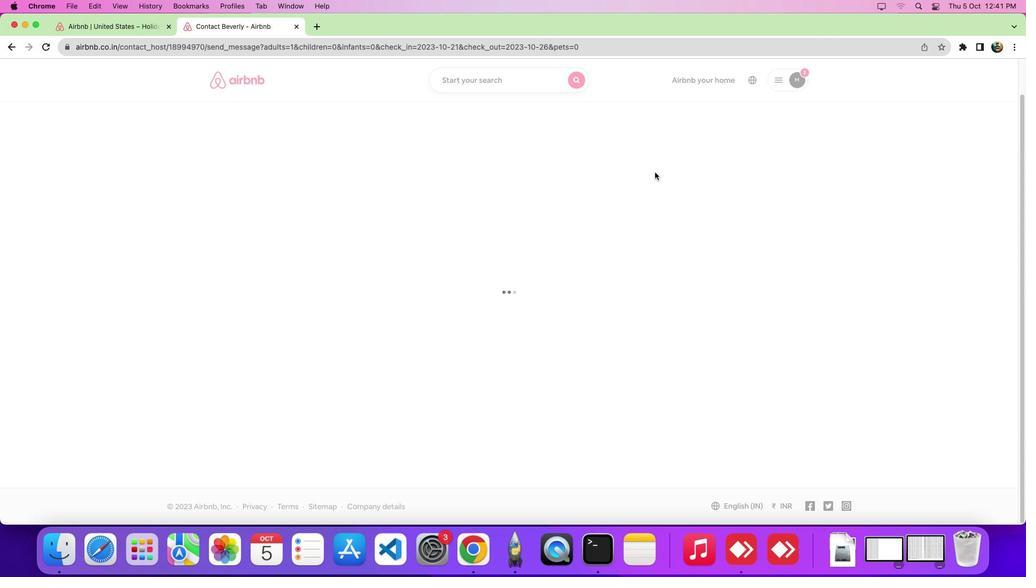 
Action: Mouse scrolled (655, 172) with delta (0, 0)
Screenshot: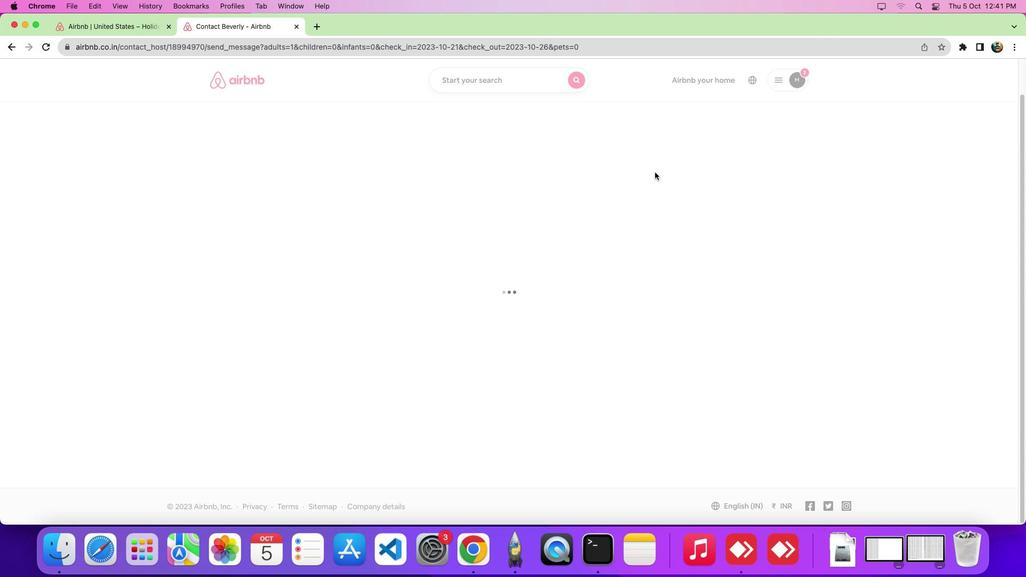 
Action: Mouse moved to (656, 172)
Screenshot: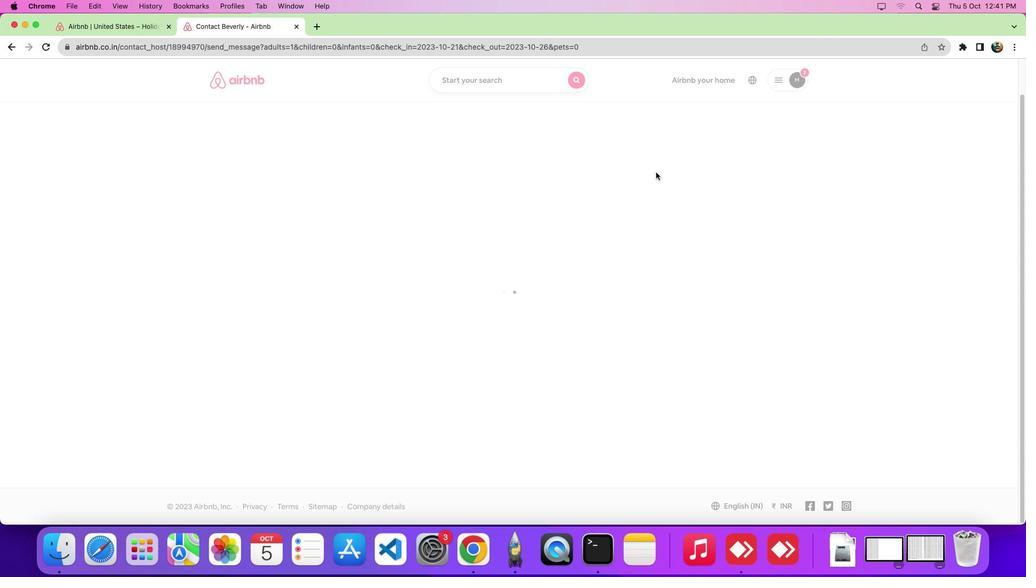 
Action: Mouse scrolled (656, 172) with delta (0, 0)
Screenshot: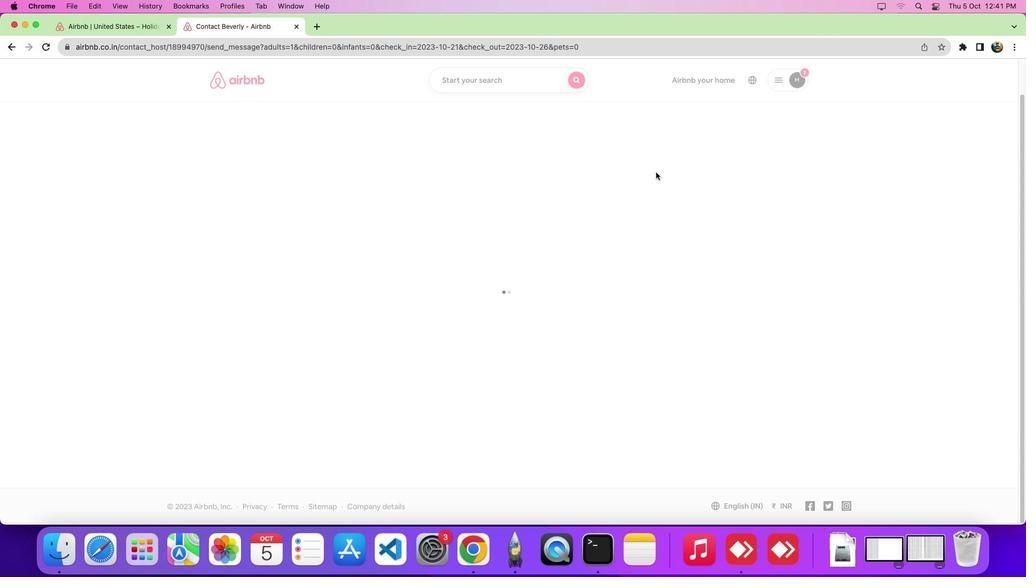 
Action: Mouse moved to (225, 221)
Screenshot: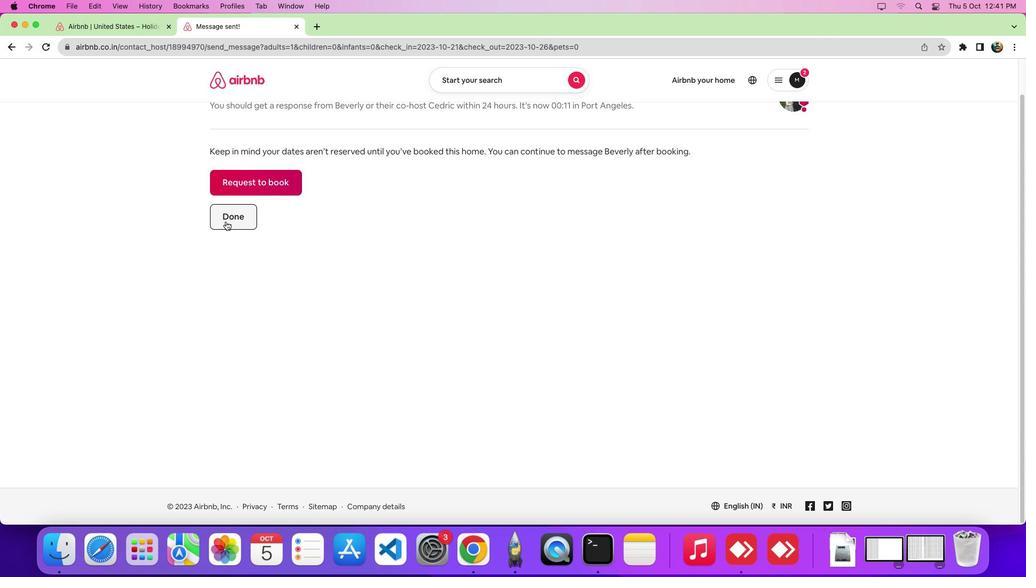 
Action: Mouse pressed left at (225, 221)
Screenshot: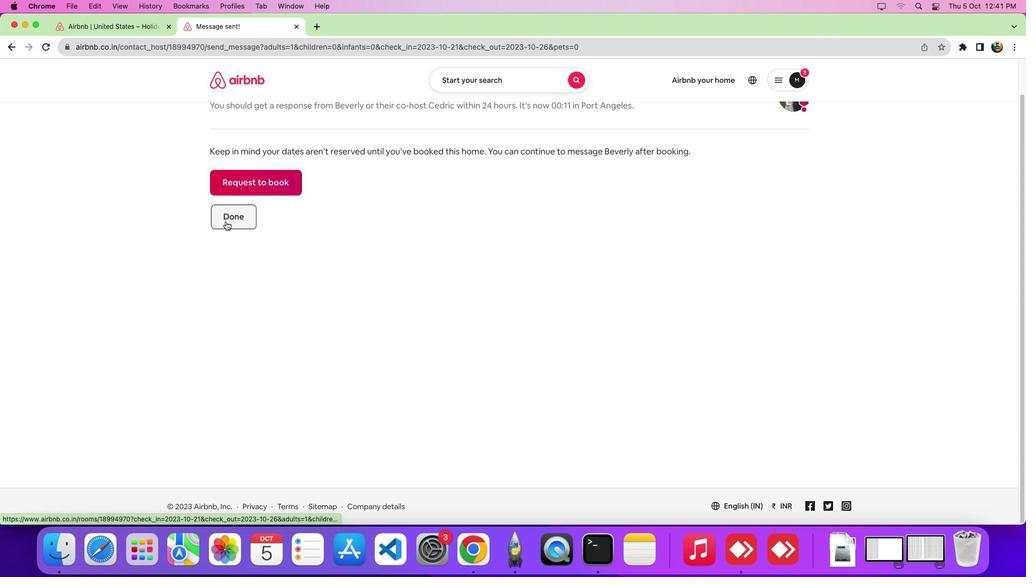 
